Task: Look for space in Apas, Philippines from 5th June, 2023 to 16th June, 2023 for 2 adults in price range Rs.7000 to Rs.15000. Place can be entire place with 1  bedroom having 1 bed and 1 bathroom. Property type can be house, flat, guest house, hotel. Booking option can be shelf check-in. Required host language is English.
Action: Mouse moved to (563, 247)
Screenshot: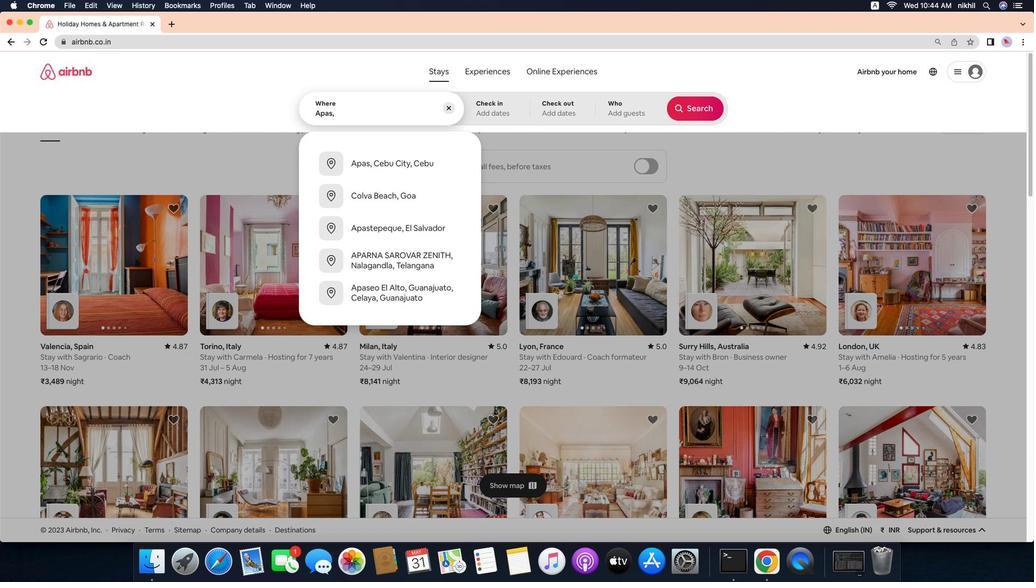 
Action: Mouse pressed left at (563, 247)
Screenshot: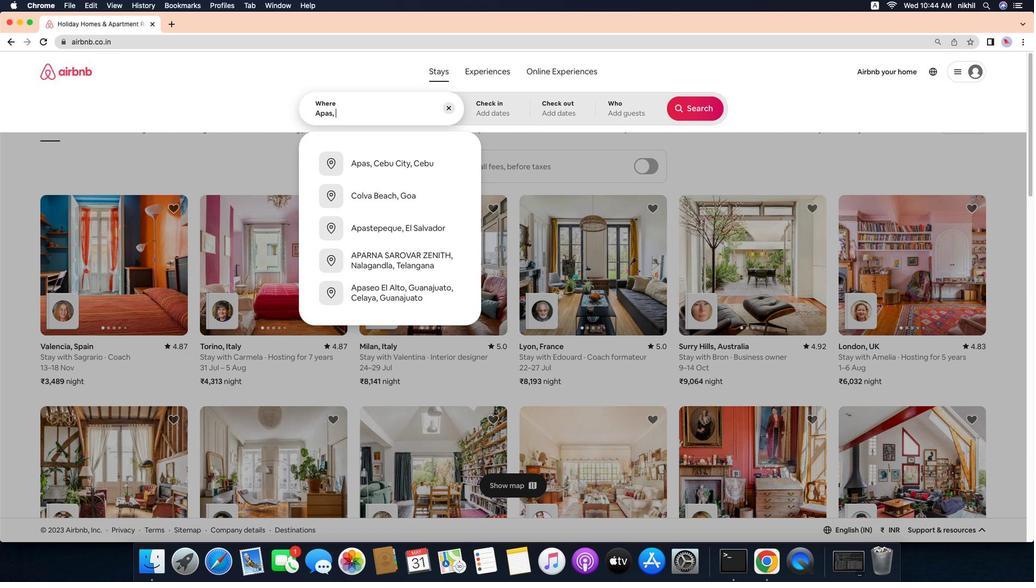 
Action: Mouse moved to (562, 245)
Screenshot: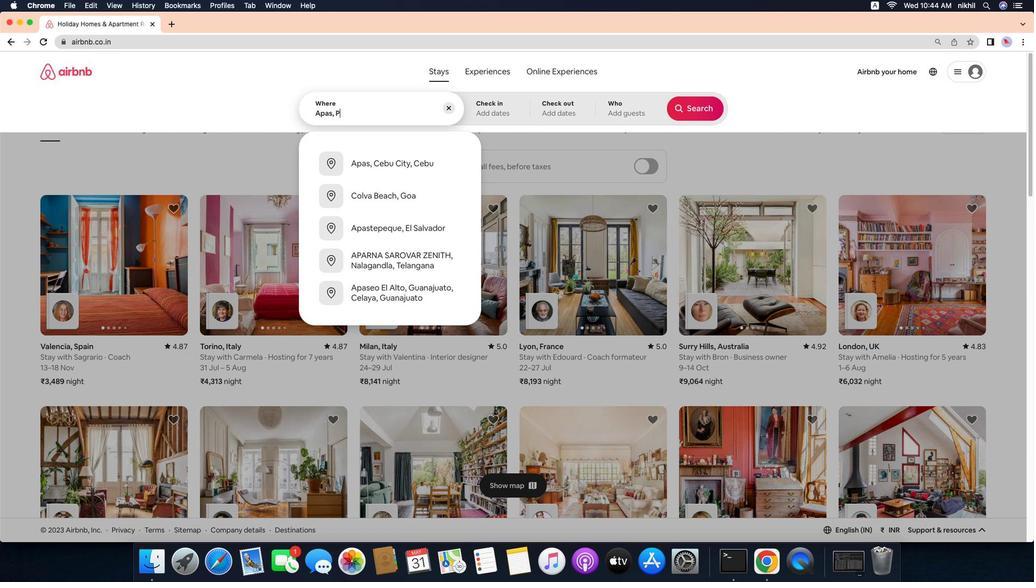 
Action: Mouse pressed left at (562, 245)
Screenshot: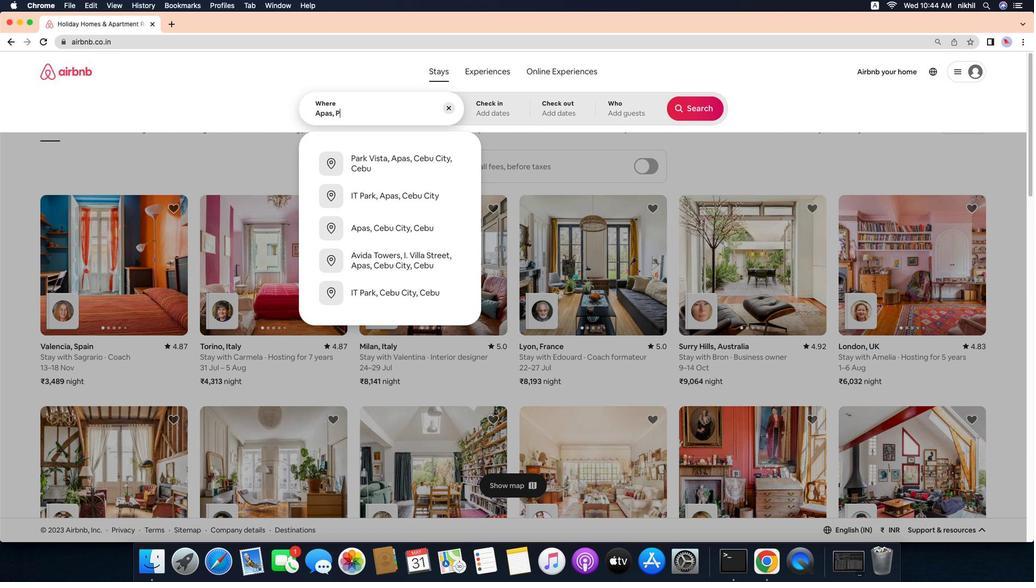 
Action: Mouse moved to (565, 275)
Screenshot: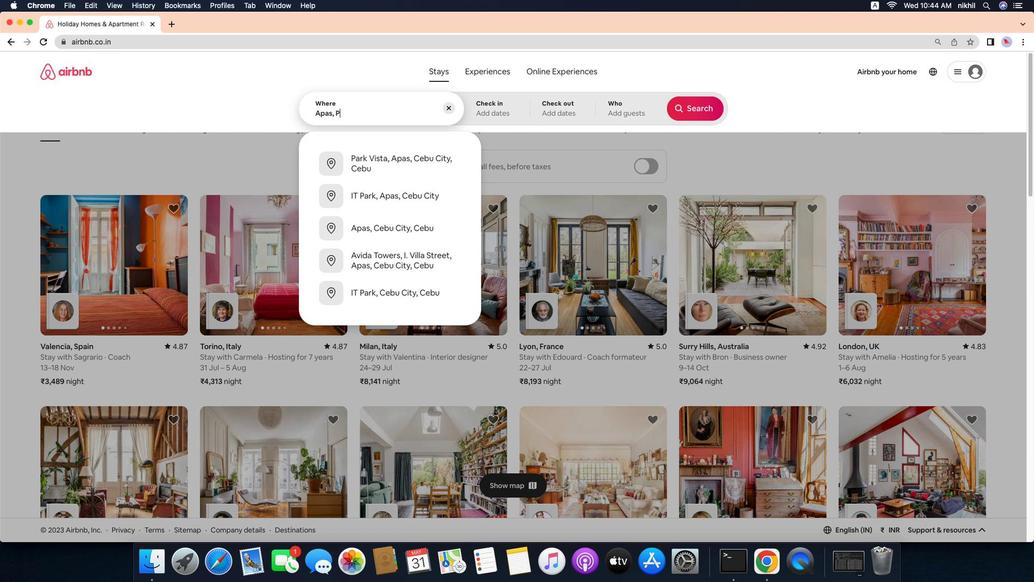 
Action: Mouse pressed left at (565, 275)
Screenshot: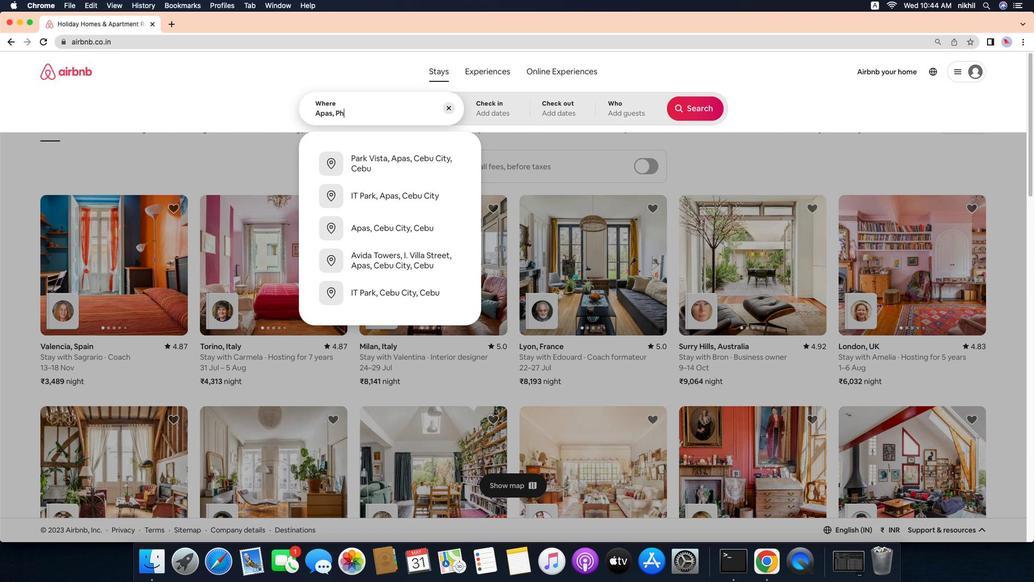 
Action: Key pressed Key.caps_lock'A'Key.caps_lock'p''a''s'','Key.spaceKey.caps_lock'P'Key.caps_lock'h''i''l''i''p''p''i''n''e''s'Key.enter
Screenshot: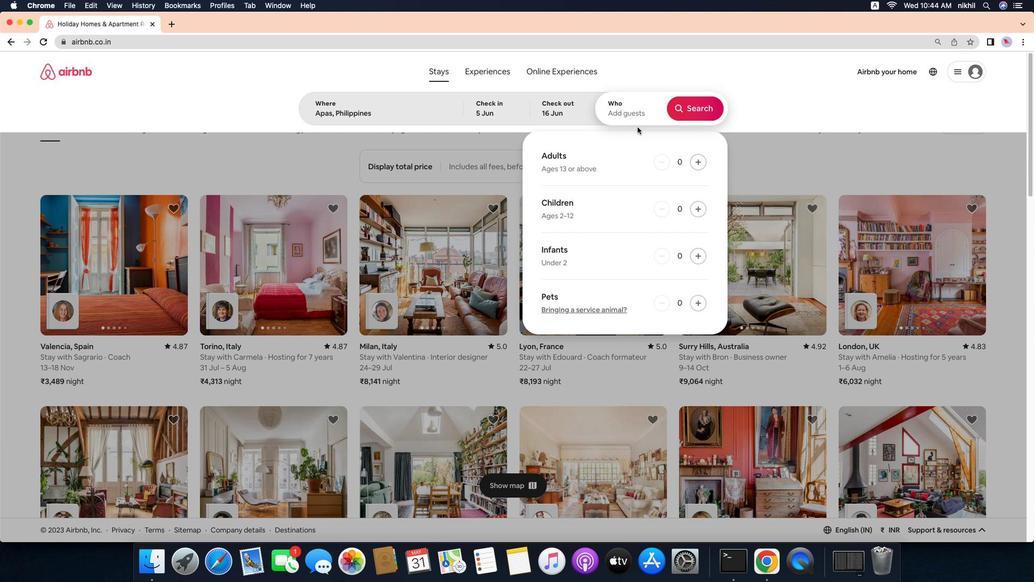 
Action: Mouse moved to (556, 385)
Screenshot: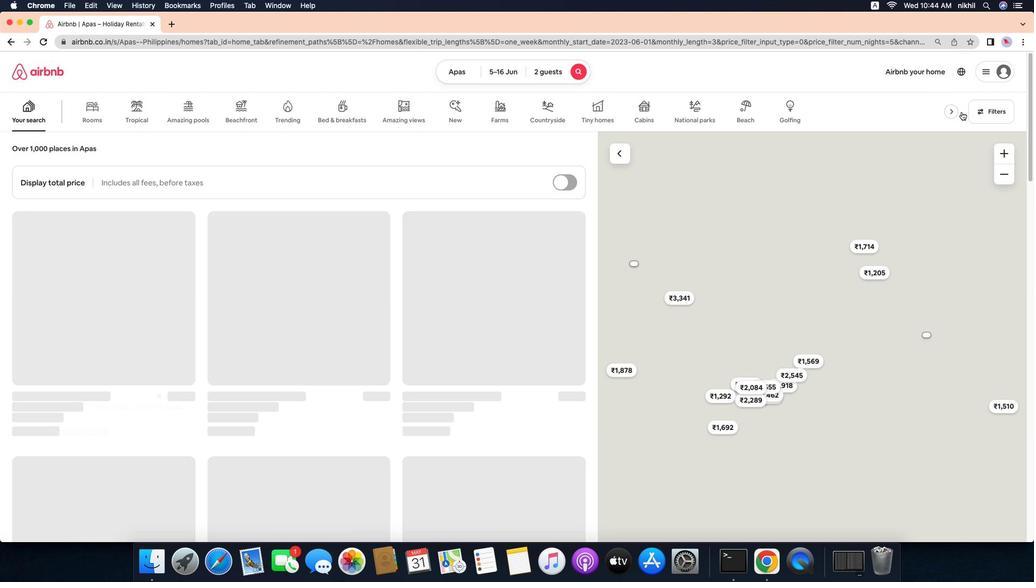
Action: Mouse pressed left at (556, 385)
Screenshot: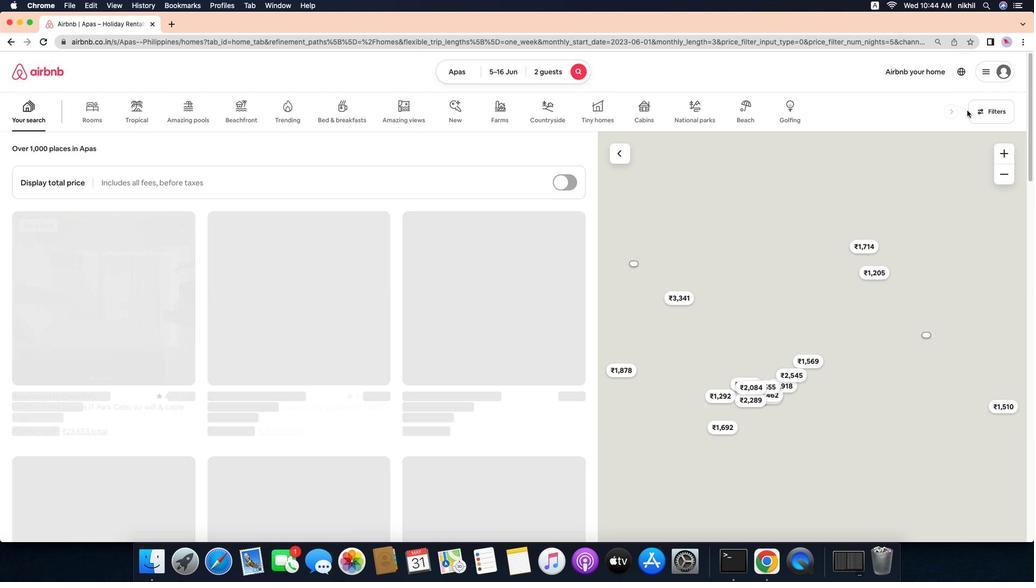 
Action: Mouse moved to (550, 405)
Screenshot: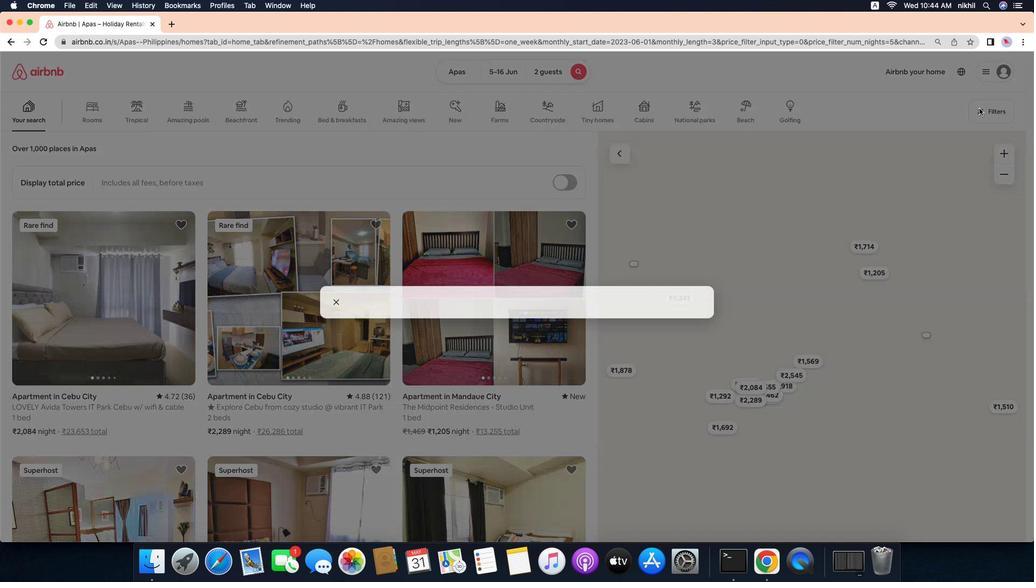 
Action: Mouse pressed left at (550, 405)
Screenshot: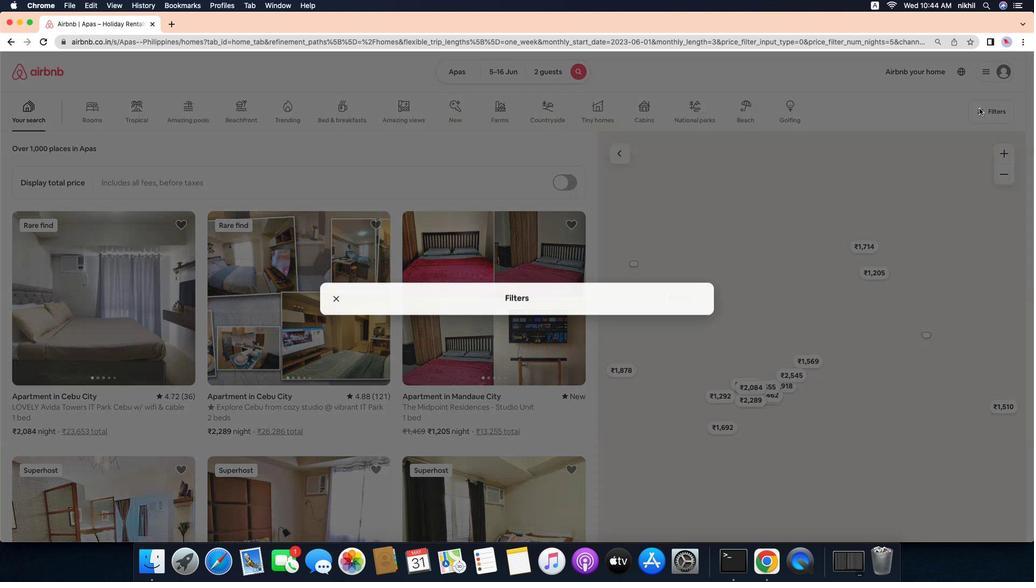 
Action: Mouse moved to (552, 272)
Screenshot: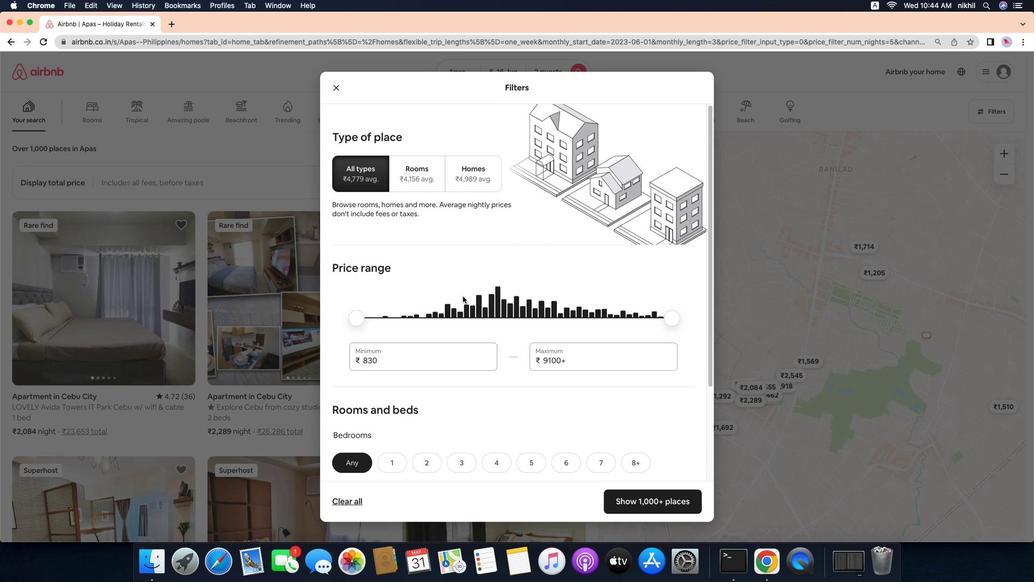 
Action: Mouse pressed left at (552, 272)
Screenshot: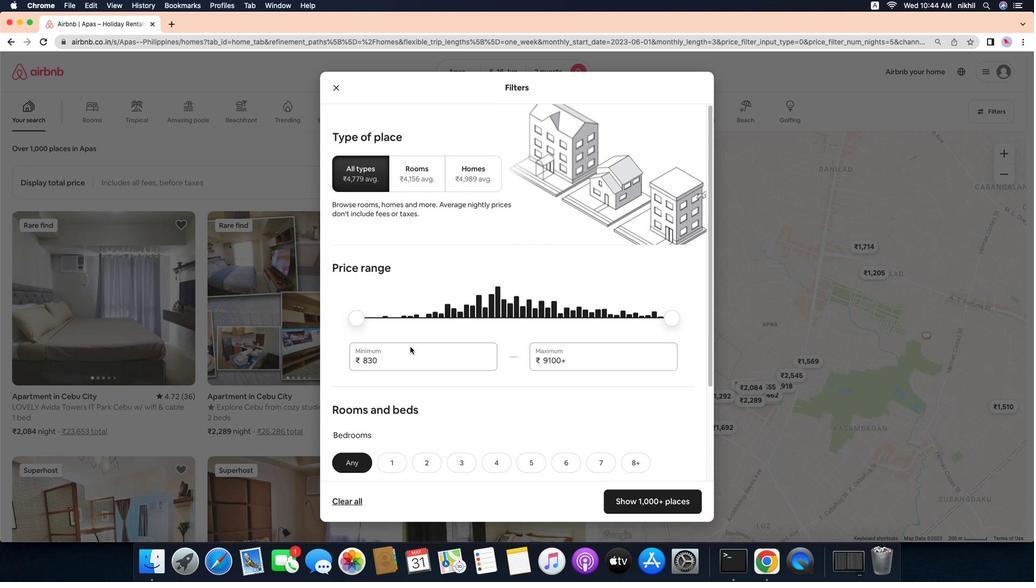 
Action: Mouse moved to (548, 314)
Screenshot: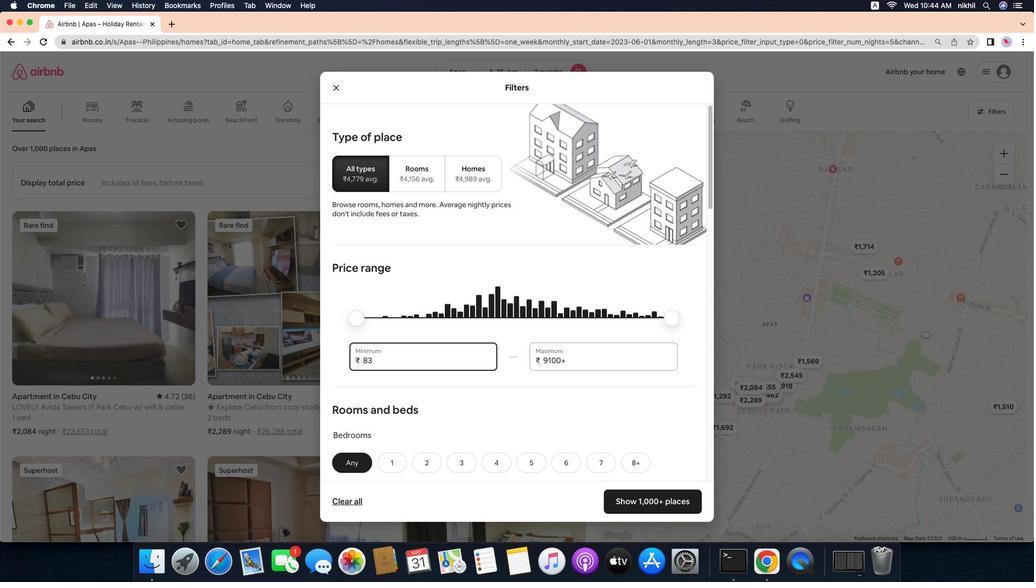 
Action: Mouse pressed left at (548, 314)
Screenshot: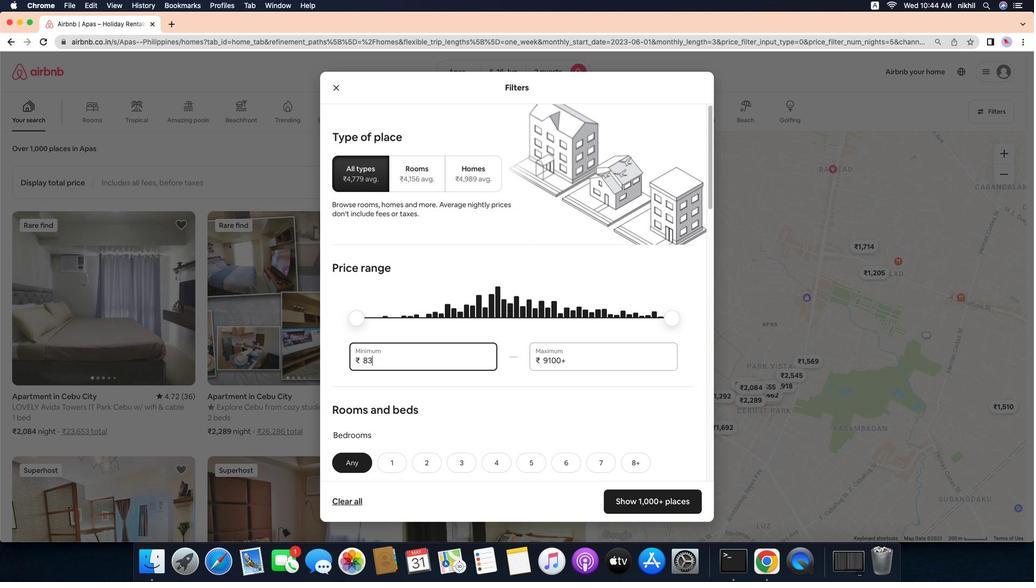 
Action: Mouse pressed left at (548, 314)
Screenshot: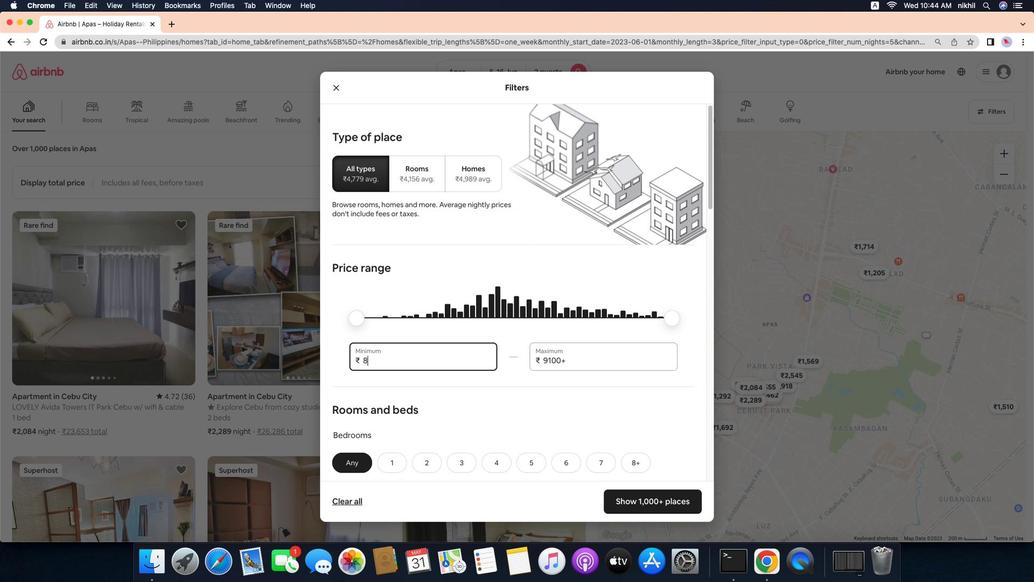 
Action: Mouse moved to (548, 271)
Screenshot: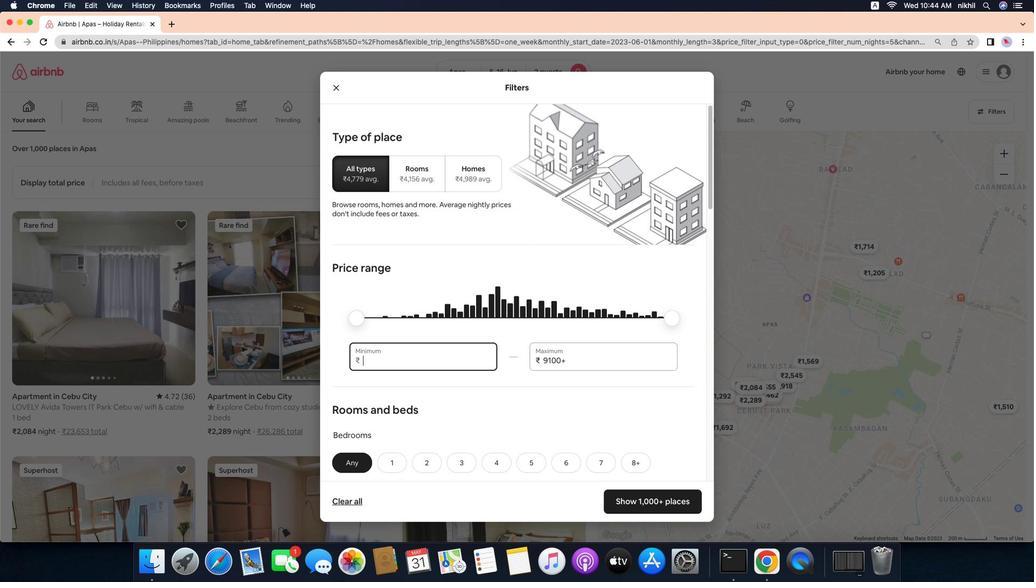 
Action: Mouse pressed left at (548, 271)
Screenshot: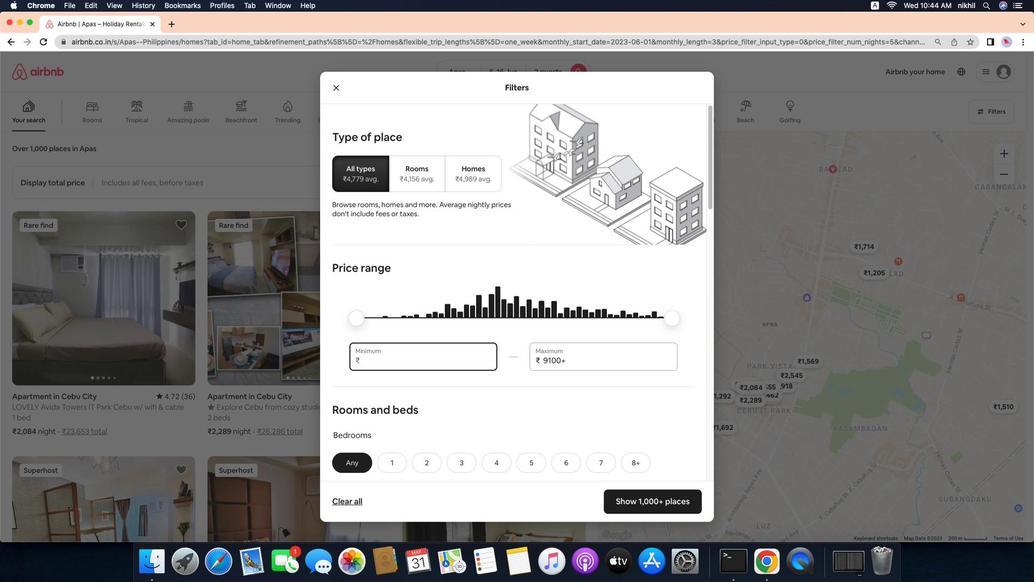 
Action: Mouse moved to (531, 271)
Screenshot: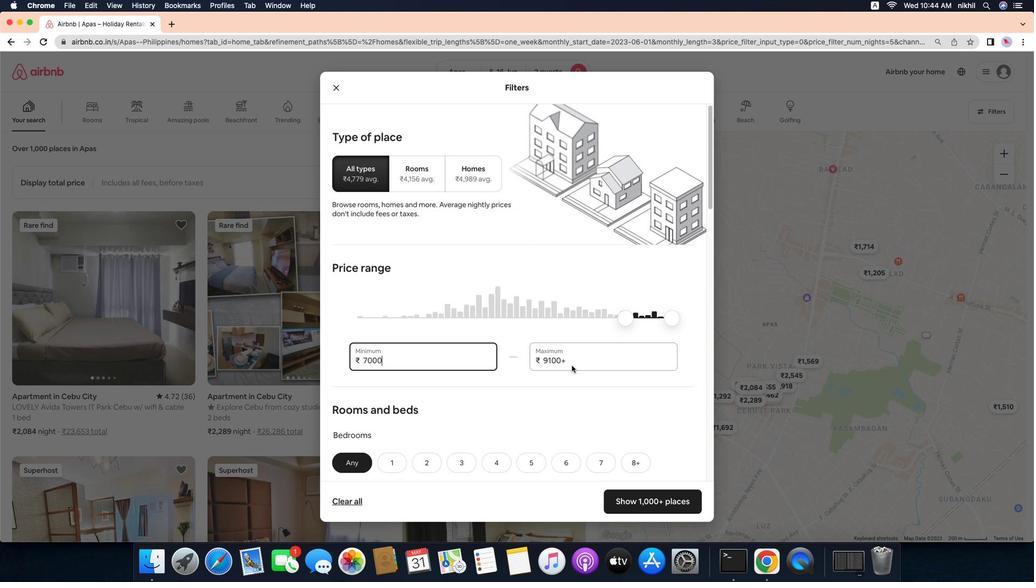 
Action: Mouse pressed left at (531, 271)
Screenshot: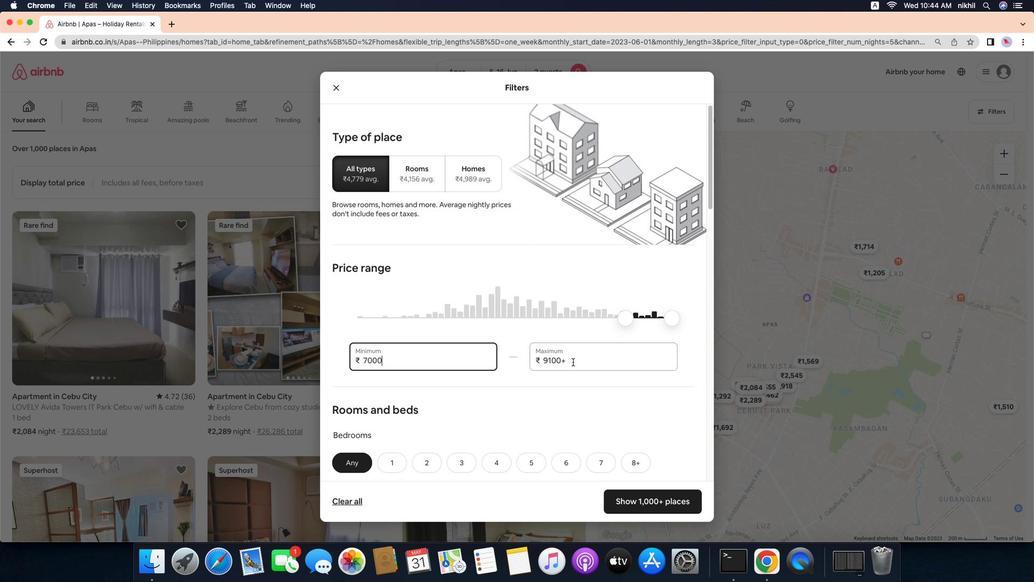 
Action: Mouse moved to (565, 468)
Screenshot: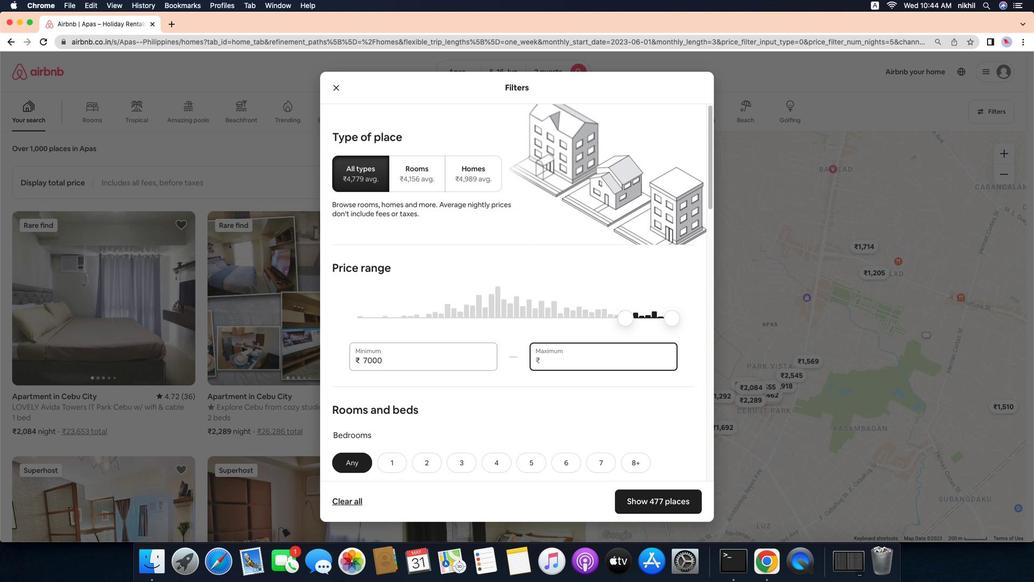
Action: Mouse pressed left at (565, 468)
Screenshot: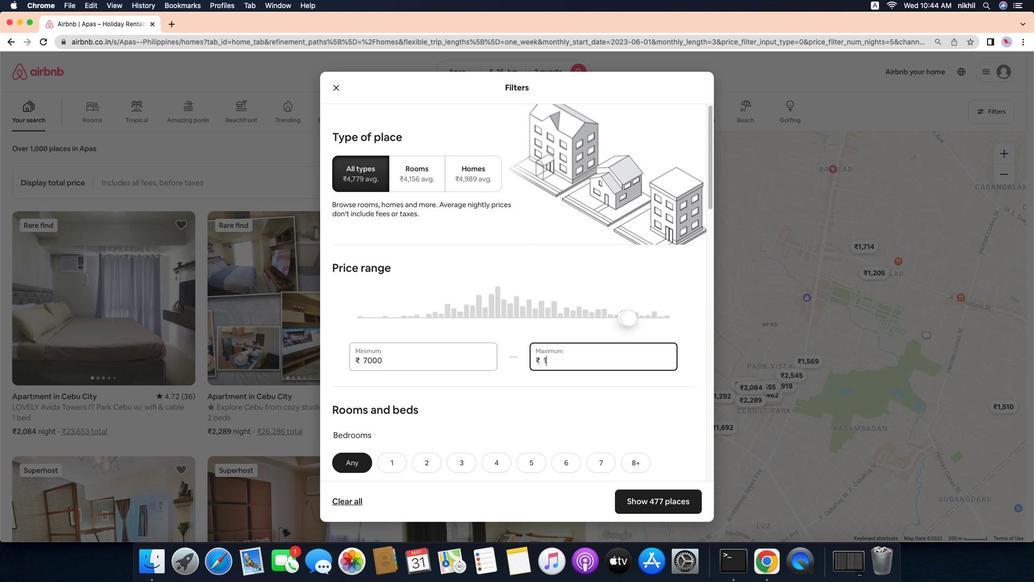 
Action: Mouse moved to (565, 466)
Screenshot: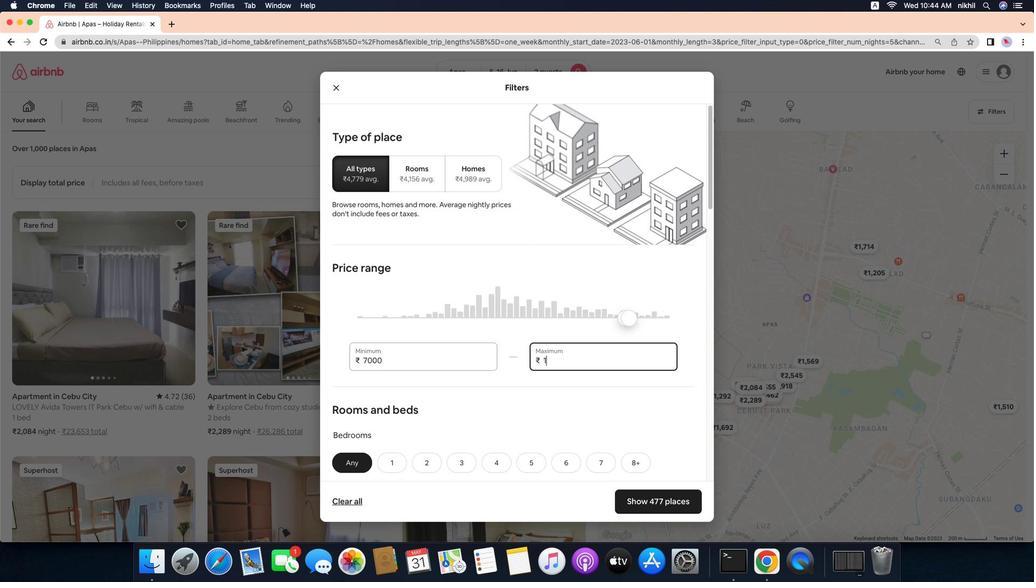 
Action: Key pressed Key.backspaceKey.backspaceKey.backspaceKey.backspace'7''0''0''0'
Screenshot: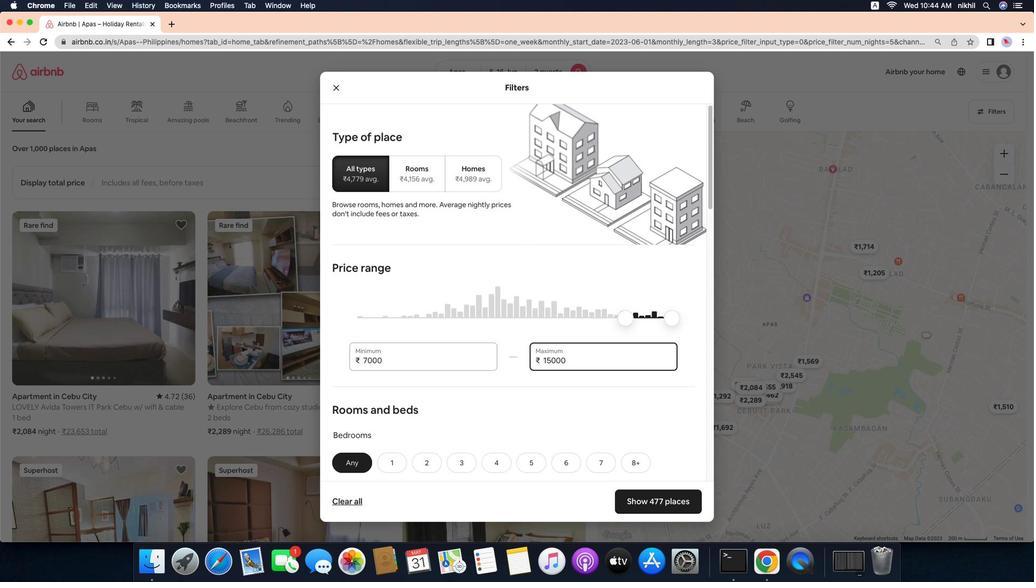 
Action: Mouse moved to (555, 465)
Screenshot: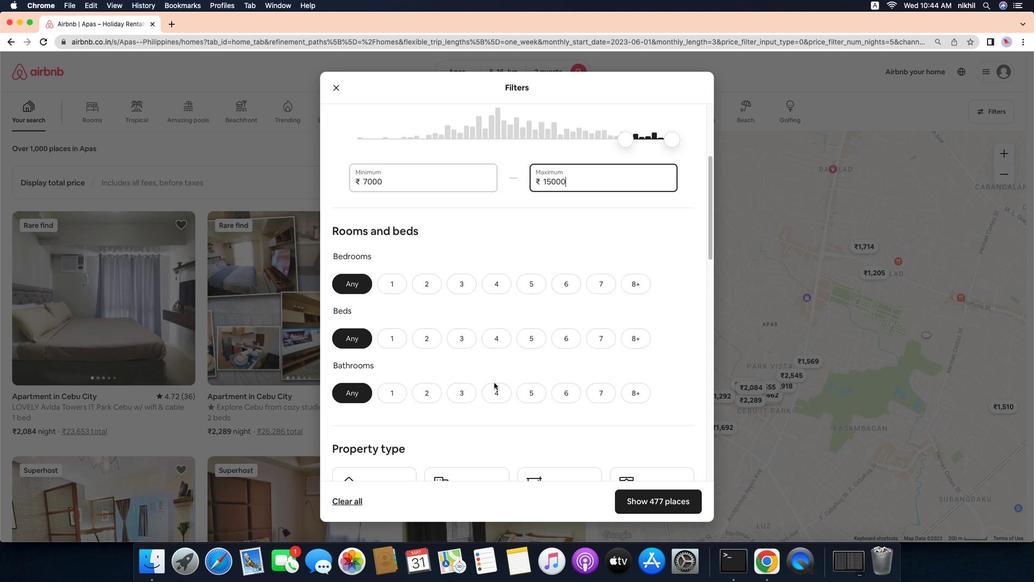 
Action: Mouse pressed left at (555, 465)
Screenshot: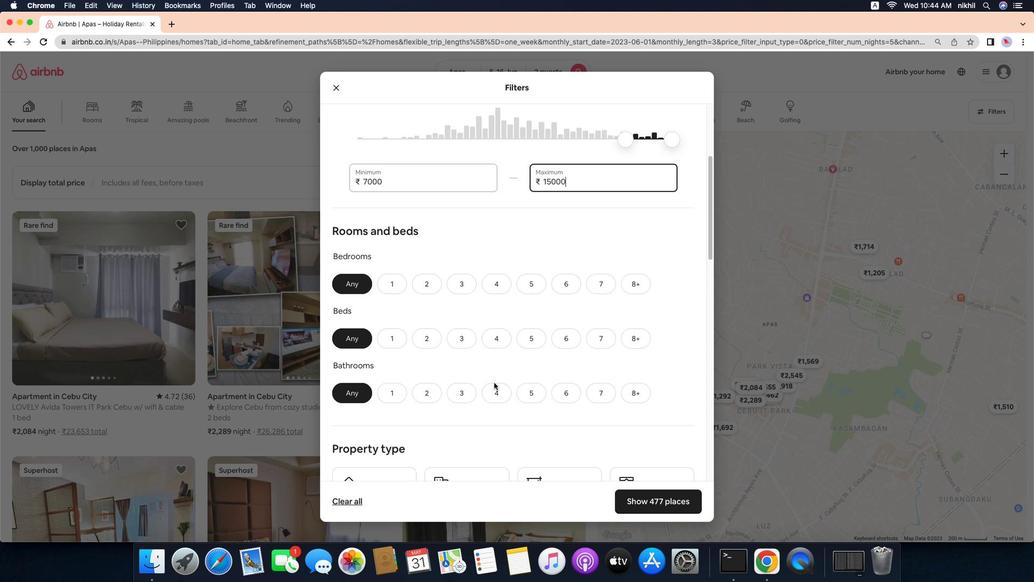 
Action: Key pressed Key.backspaceKey.backspaceKey.backspaceKey.backspaceKey.backspaceKey.backspace'1''6'Key.backspace'5''0''0''0'
Screenshot: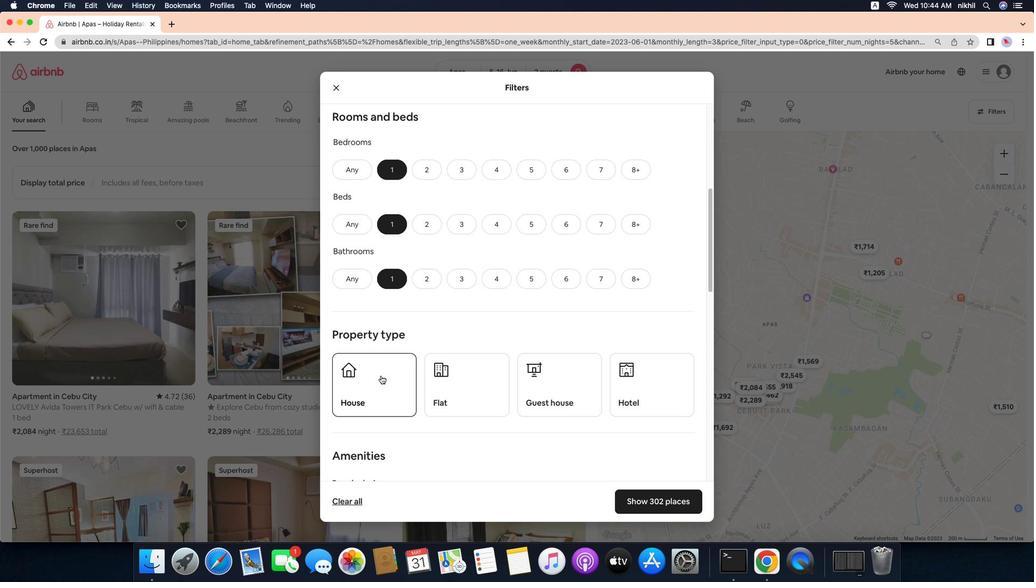 
Action: Mouse moved to (559, 481)
Screenshot: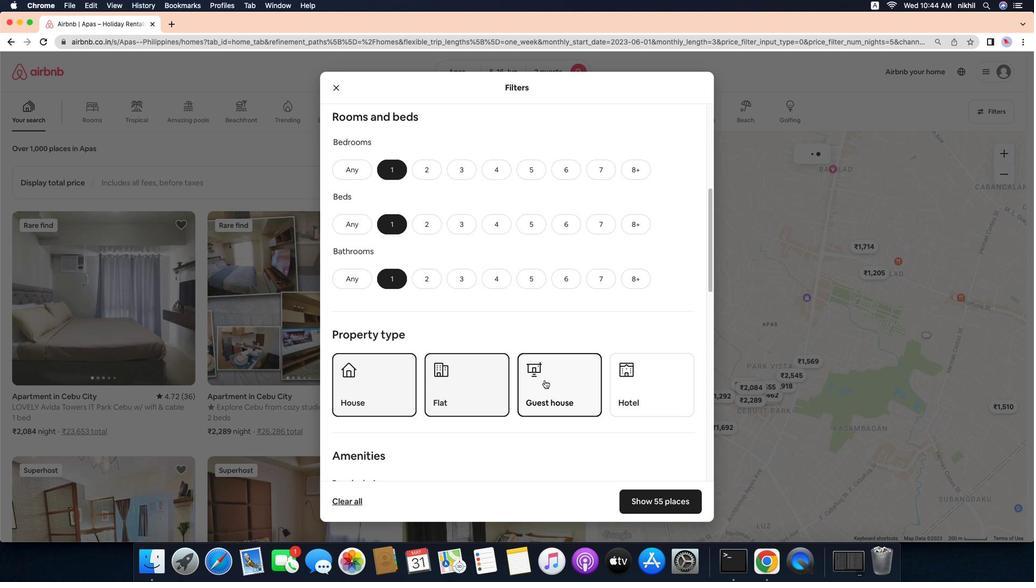 
Action: Mouse scrolled (559, 481) with delta (589, 188)
Screenshot: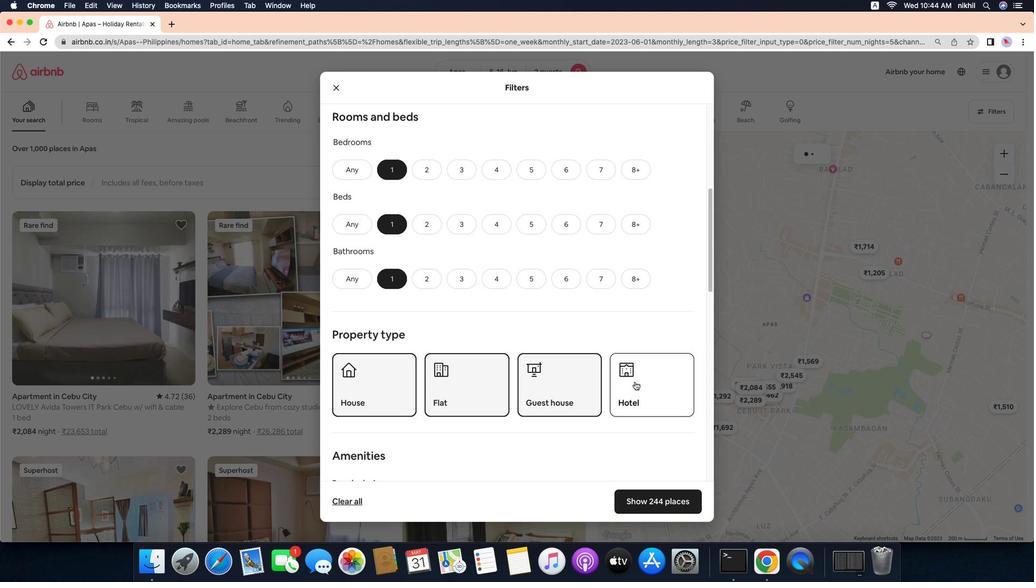 
Action: Mouse scrolled (559, 481) with delta (589, 188)
Screenshot: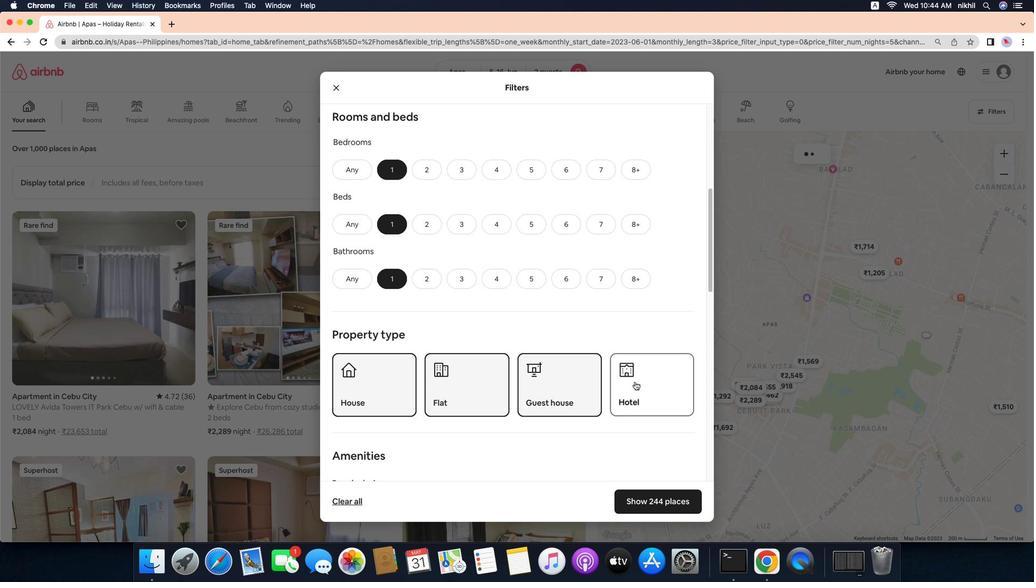 
Action: Mouse scrolled (559, 481) with delta (589, 188)
Screenshot: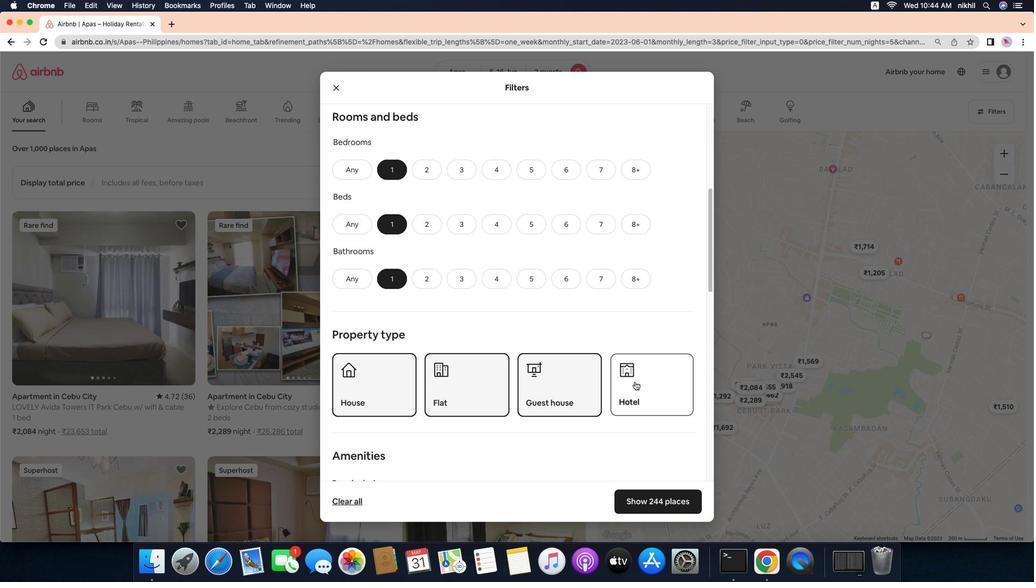
Action: Mouse scrolled (559, 481) with delta (589, 187)
Screenshot: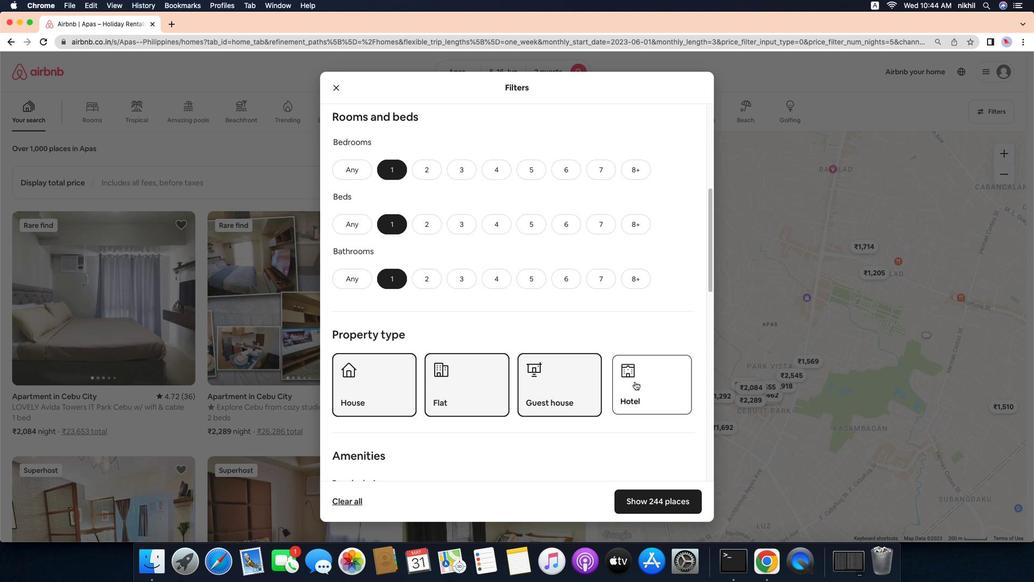 
Action: Mouse scrolled (559, 481) with delta (589, 188)
Screenshot: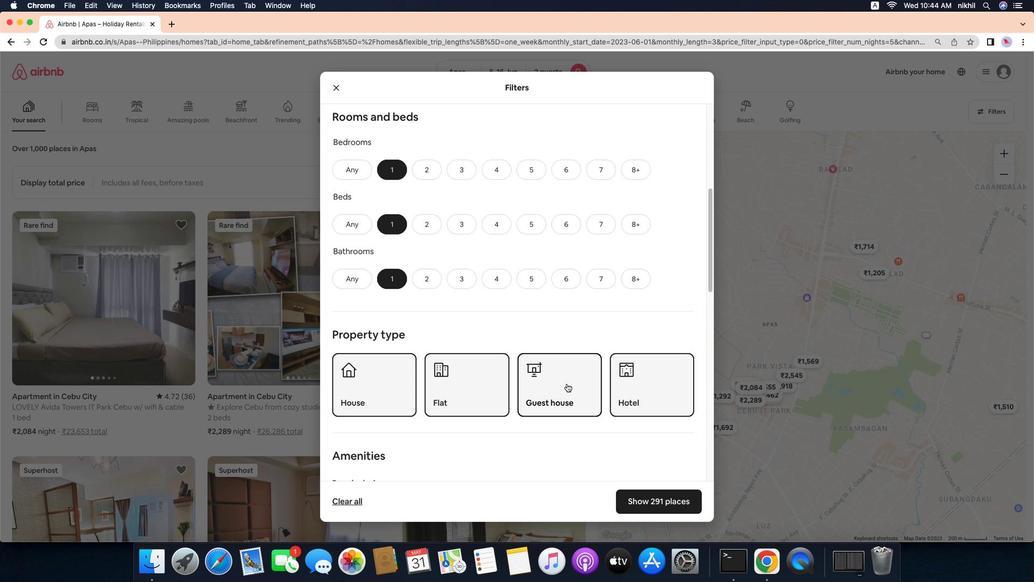 
Action: Mouse scrolled (559, 481) with delta (589, 188)
Screenshot: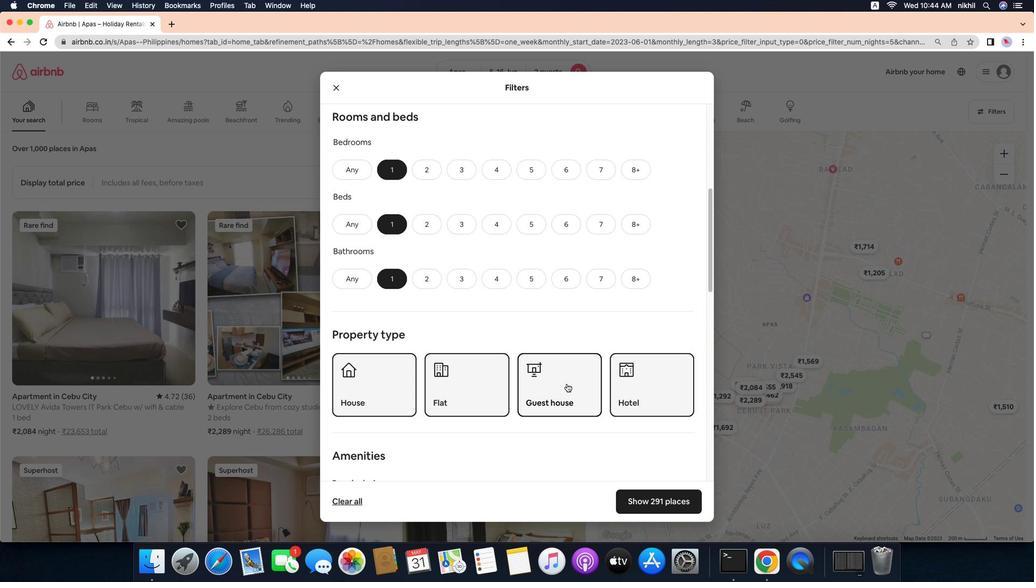 
Action: Mouse scrolled (559, 481) with delta (589, 188)
Screenshot: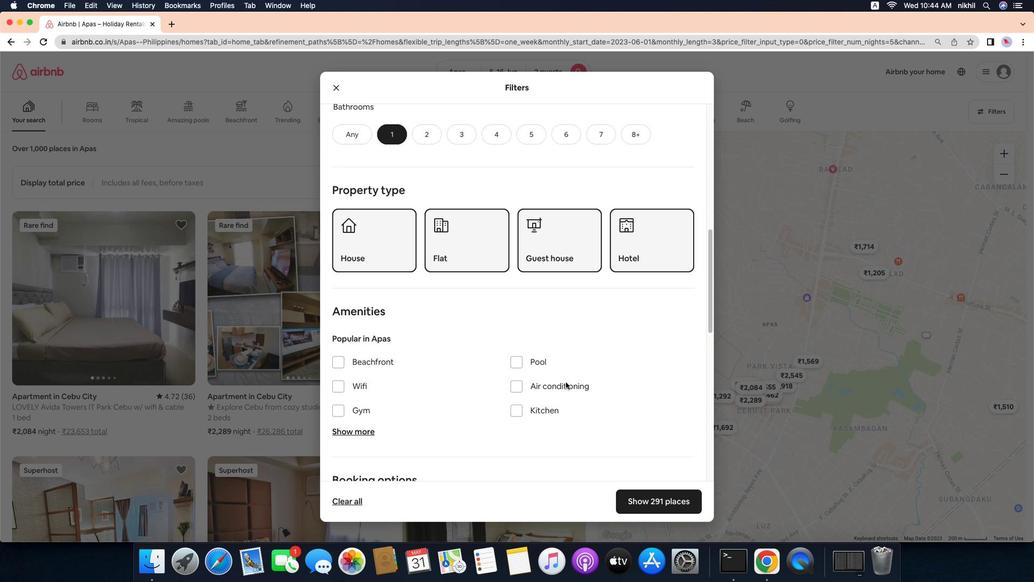 
Action: Mouse scrolled (559, 481) with delta (589, 188)
Screenshot: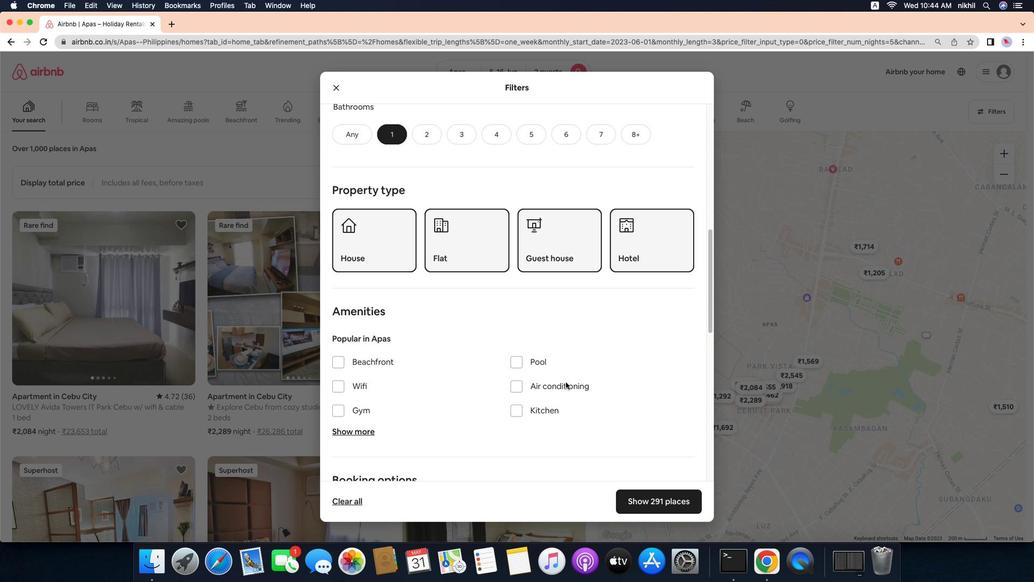 
Action: Mouse moved to (565, 383)
Screenshot: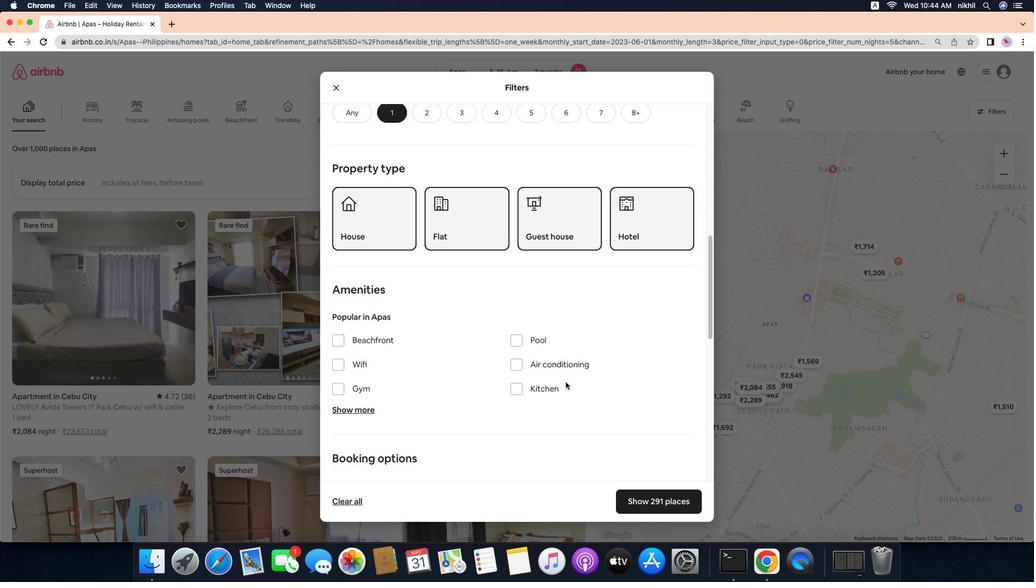
Action: Mouse pressed left at (565, 383)
Screenshot: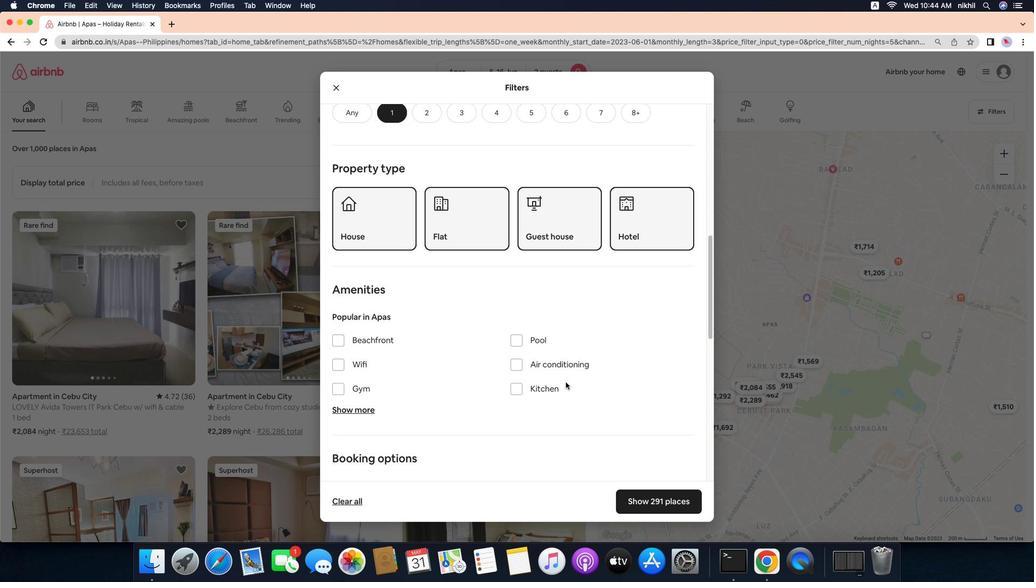 
Action: Mouse moved to (565, 428)
Screenshot: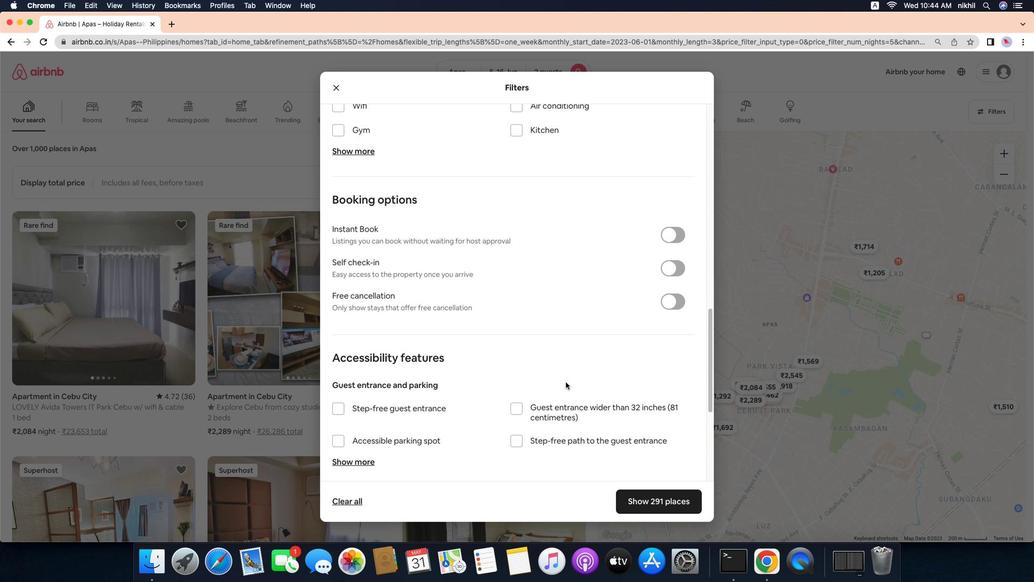 
Action: Mouse pressed left at (565, 428)
Screenshot: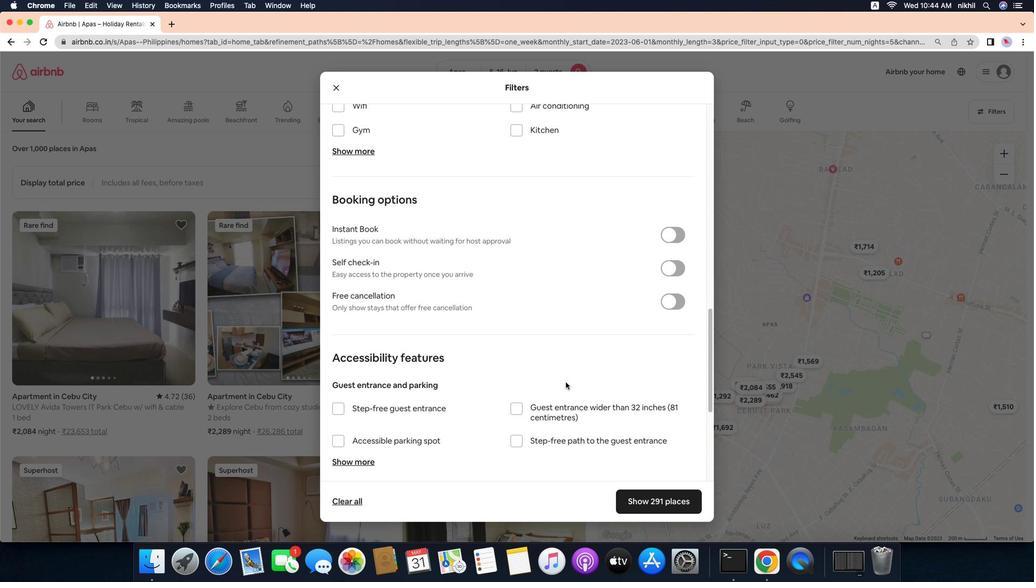 
Action: Mouse moved to (565, 464)
Screenshot: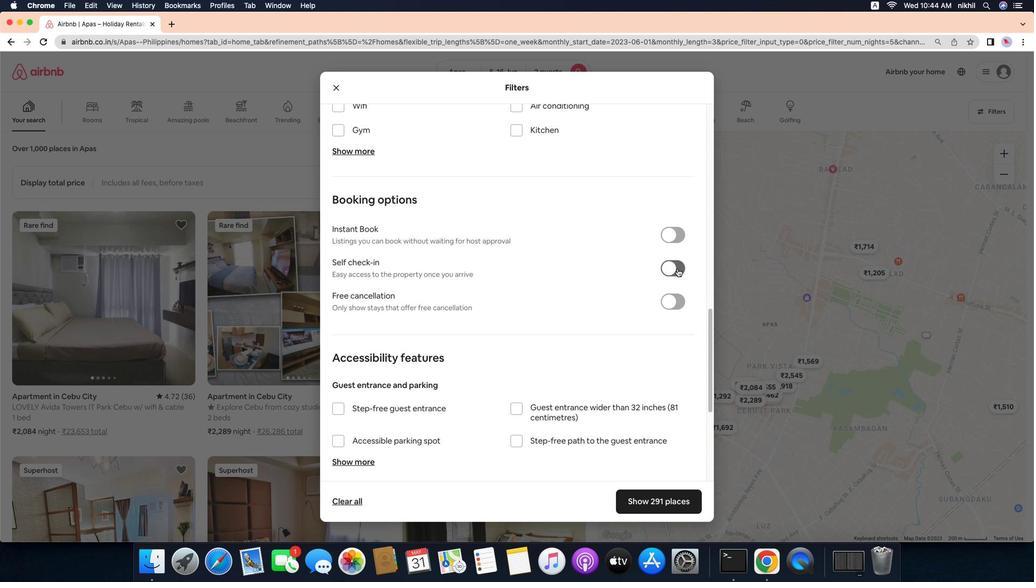 
Action: Mouse pressed left at (565, 464)
Screenshot: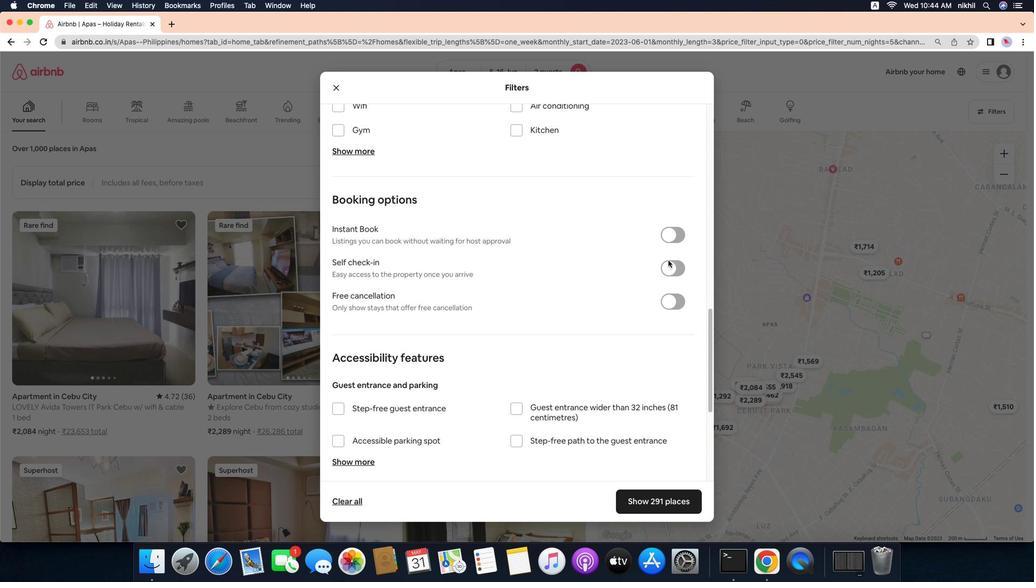 
Action: Mouse moved to (563, 452)
Screenshot: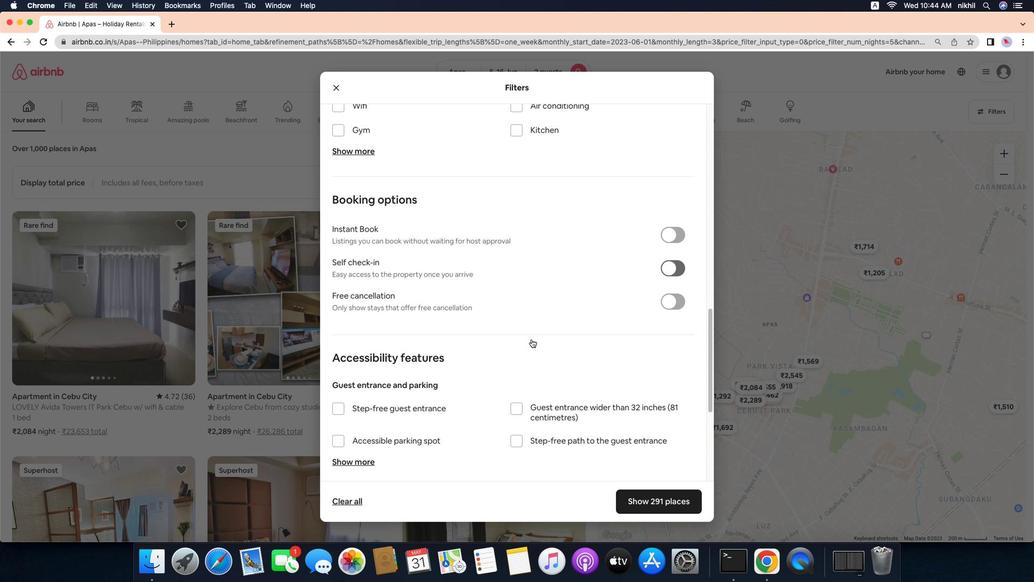 
Action: Mouse scrolled (563, 452) with delta (589, 188)
Screenshot: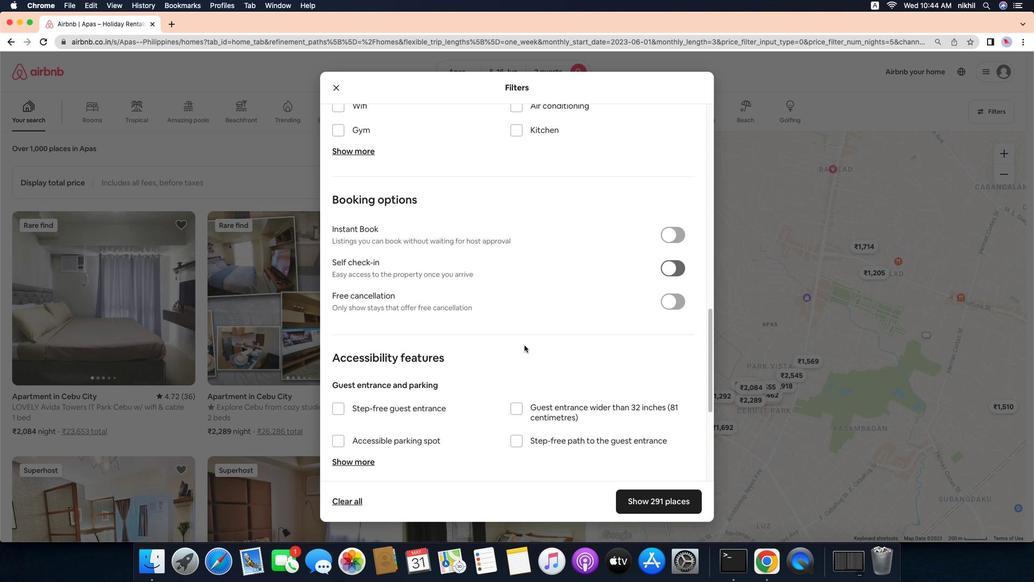 
Action: Mouse scrolled (563, 452) with delta (589, 188)
Screenshot: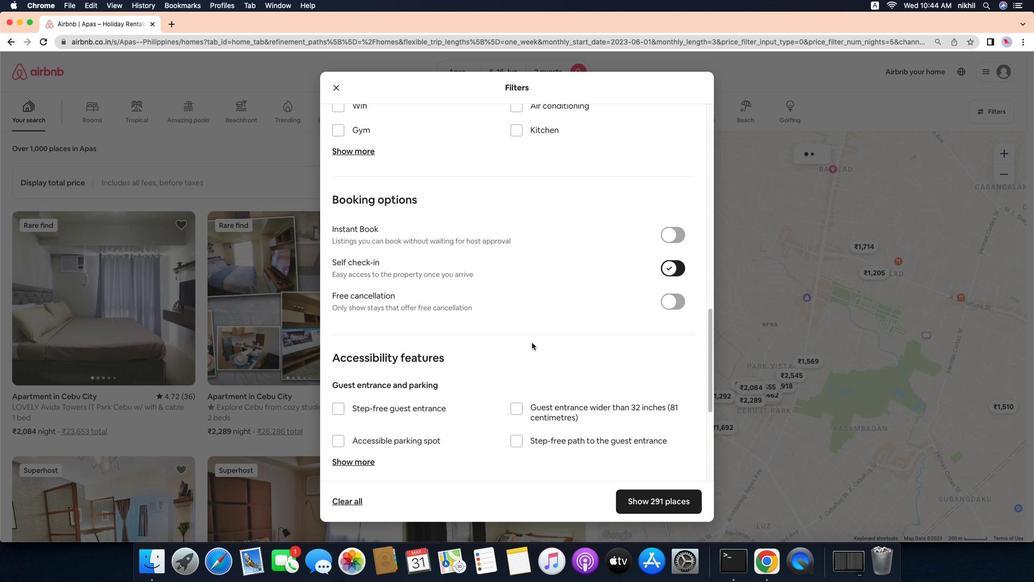 
Action: Mouse scrolled (563, 452) with delta (589, 188)
Screenshot: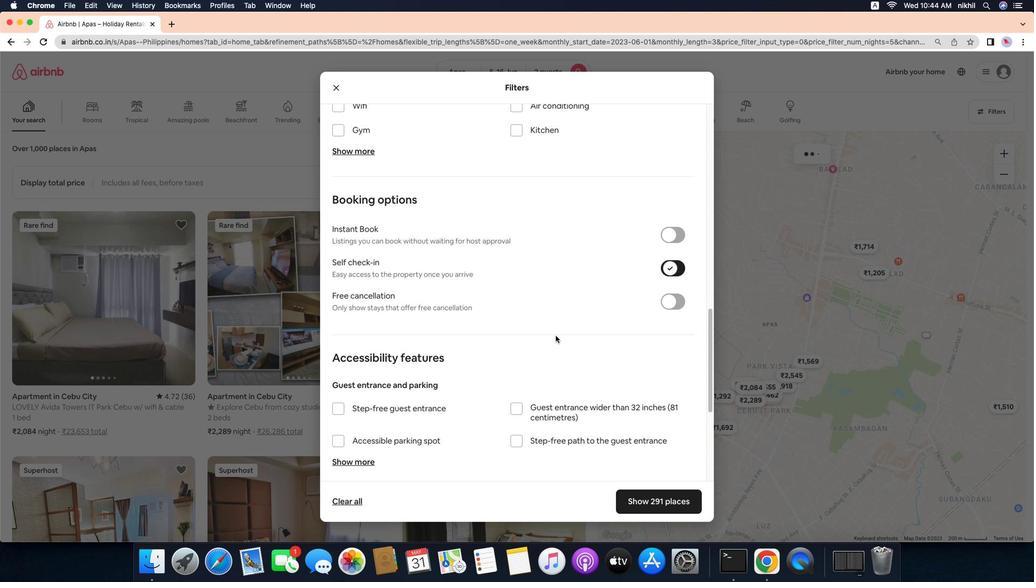 
Action: Mouse moved to (566, 475)
Screenshot: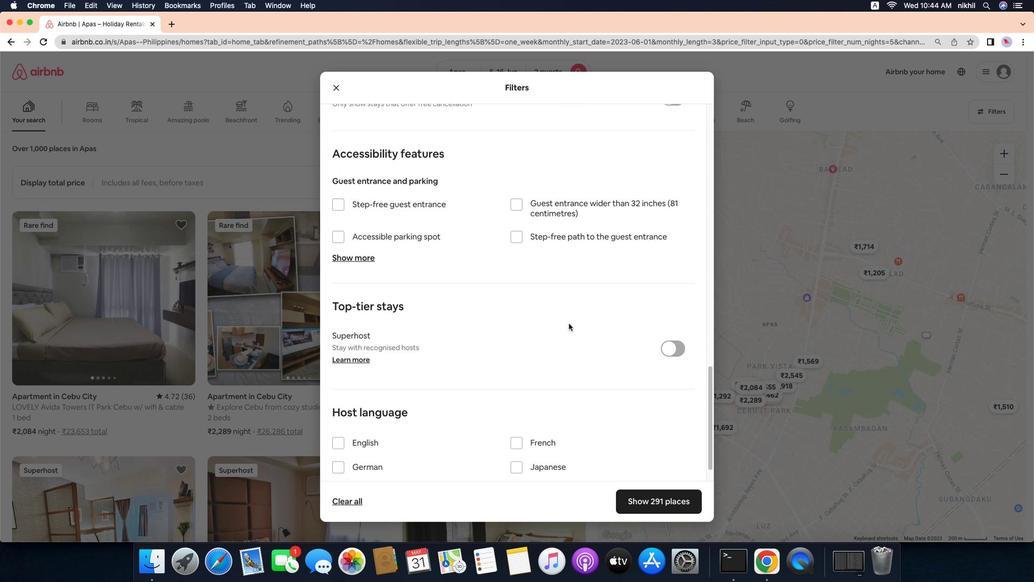 
Action: Mouse pressed left at (566, 475)
Screenshot: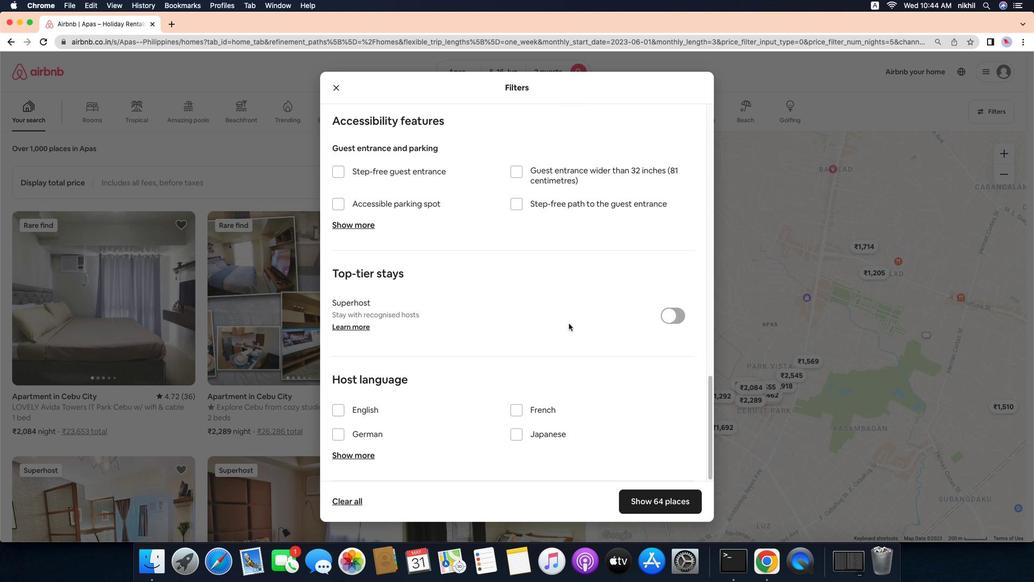 
Action: Mouse moved to (562, 479)
Screenshot: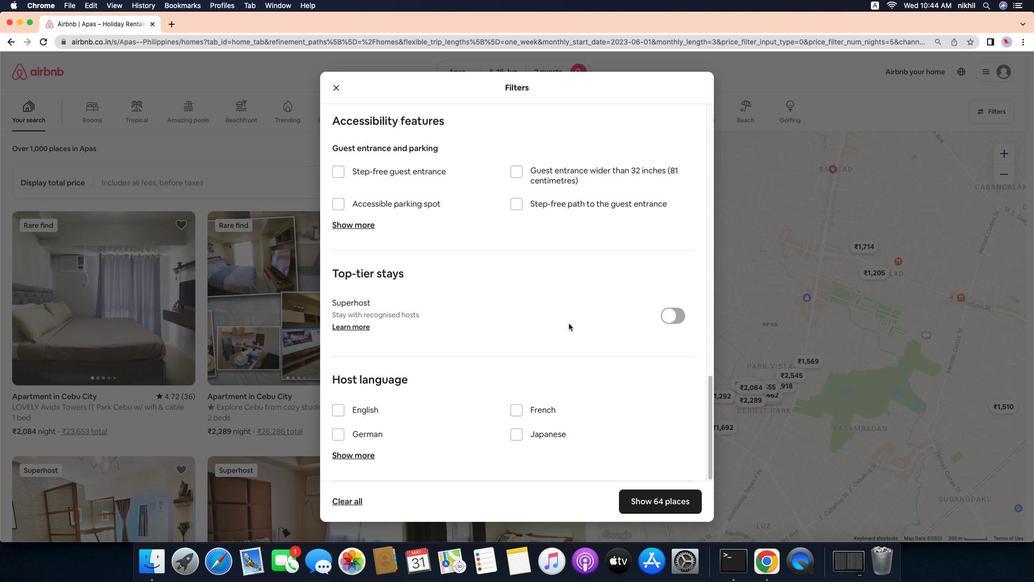 
Action: Mouse pressed left at (562, 479)
Screenshot: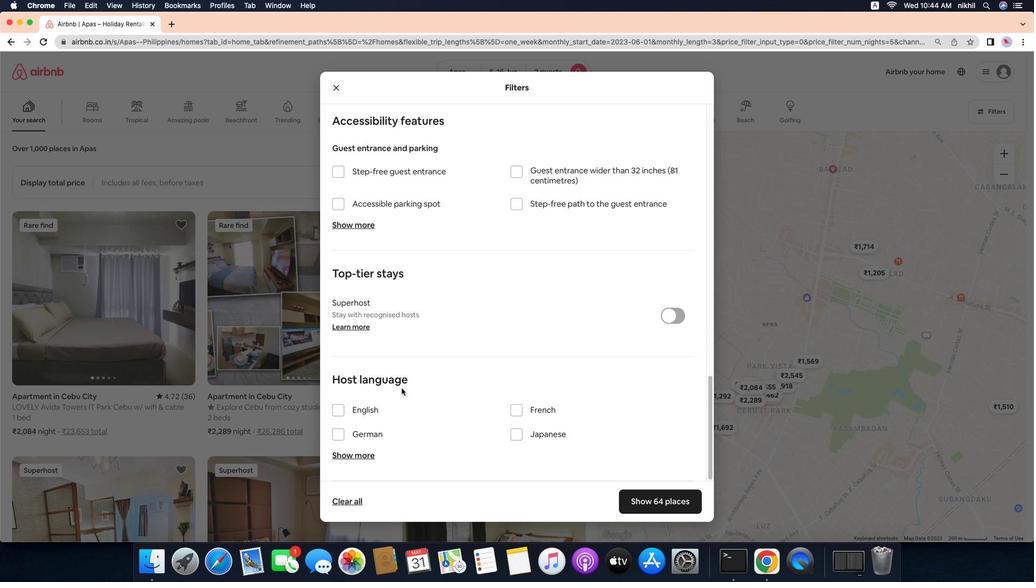 
Action: Mouse moved to (557, 479)
Screenshot: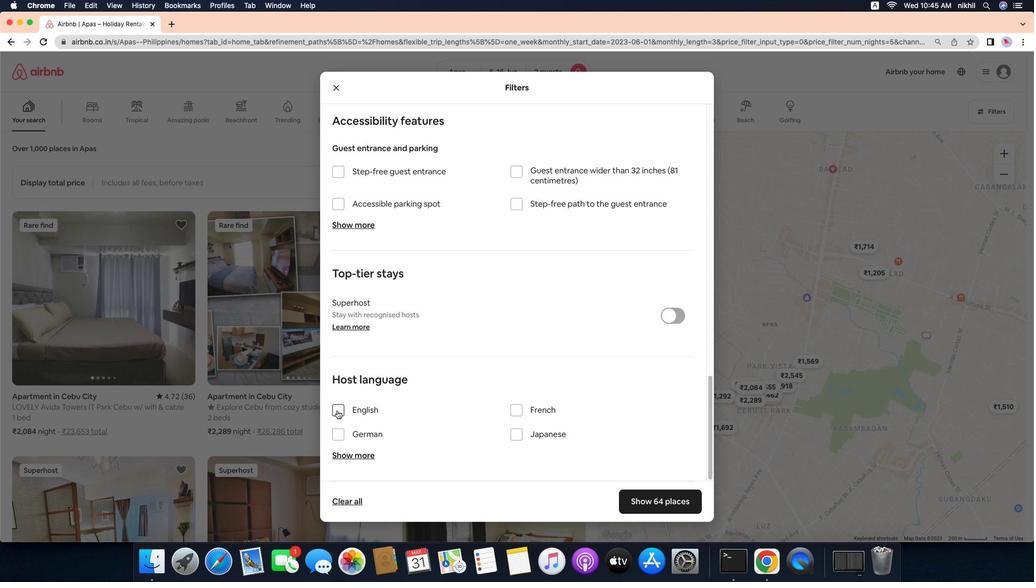 
Action: Mouse pressed left at (557, 479)
Screenshot: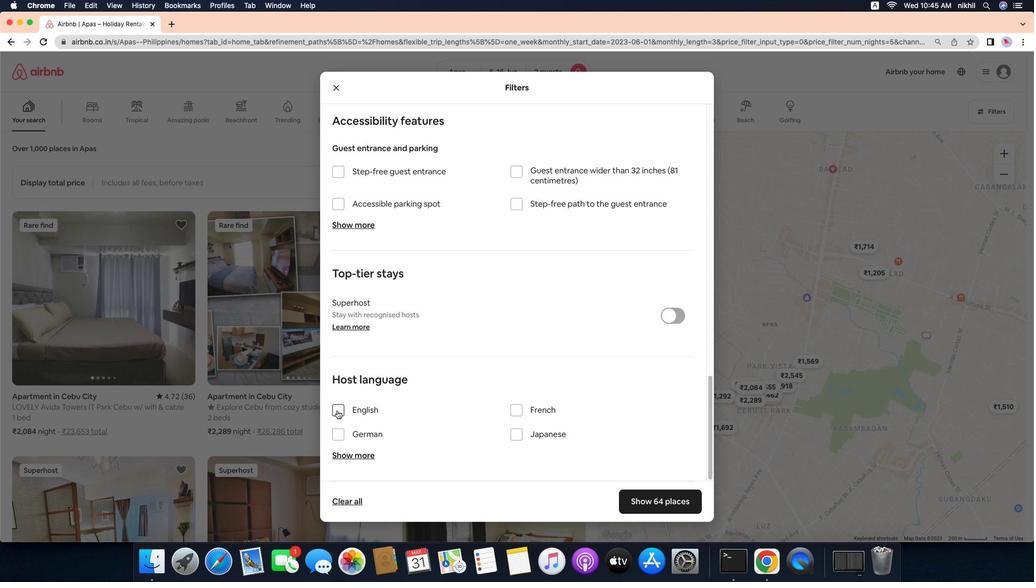 
Action: Mouse moved to (551, 480)
Screenshot: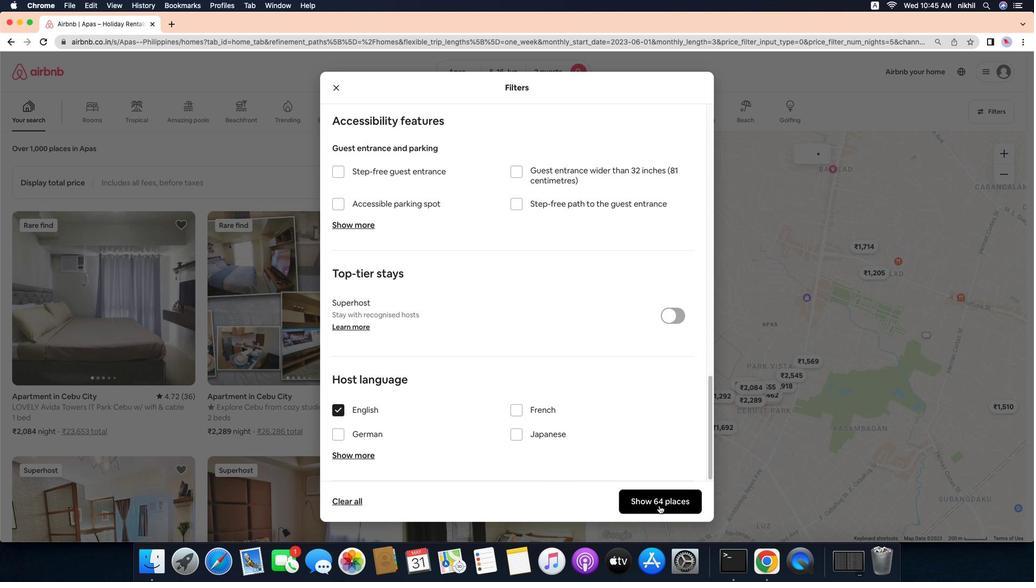 
Action: Mouse pressed left at (551, 480)
Screenshot: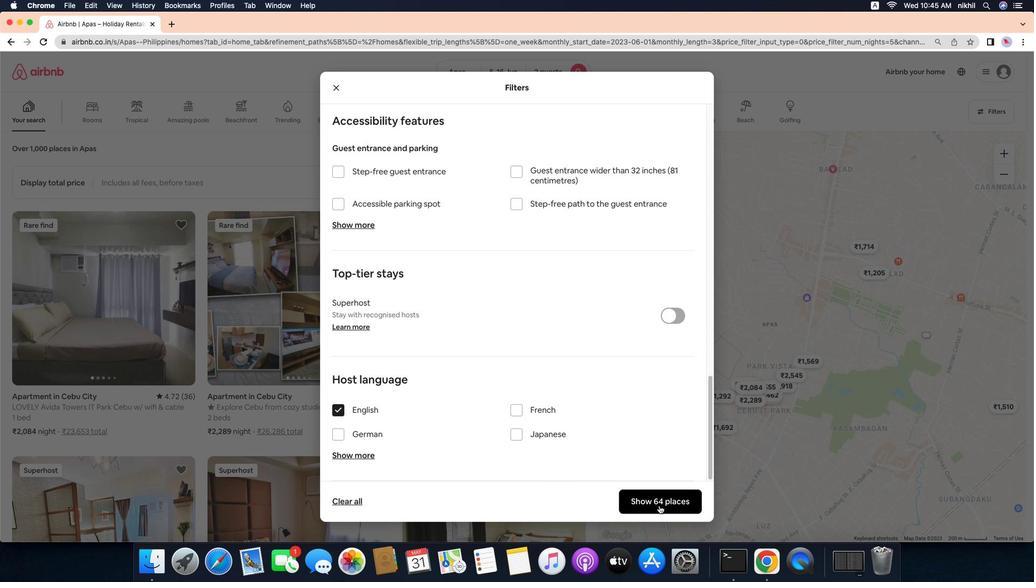 
Action: Mouse moved to (555, 481)
Screenshot: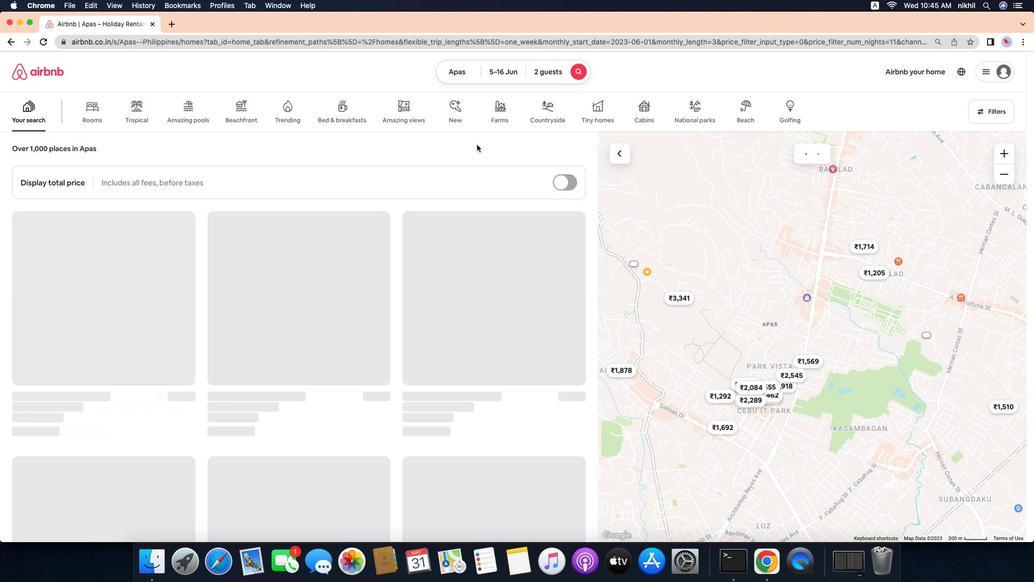 
Action: Mouse scrolled (555, 481) with delta (589, 188)
Screenshot: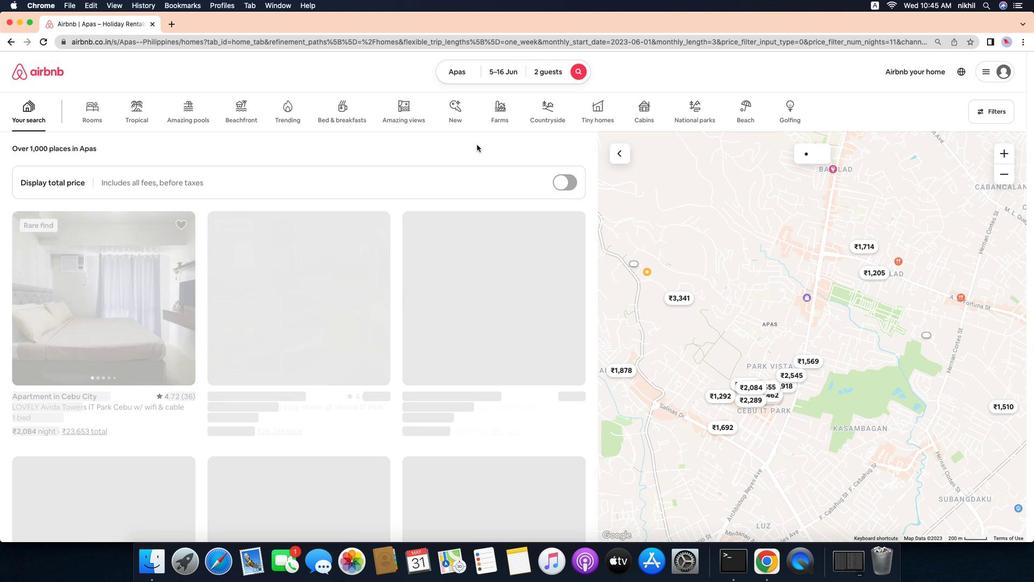 
Action: Mouse scrolled (555, 481) with delta (589, 188)
Screenshot: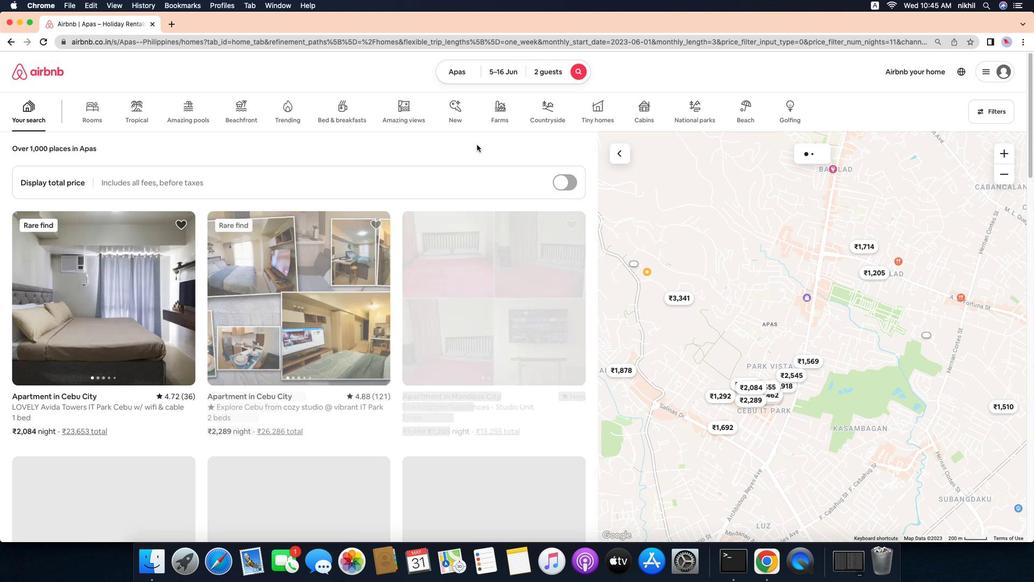 
Action: Mouse scrolled (555, 481) with delta (589, 188)
Screenshot: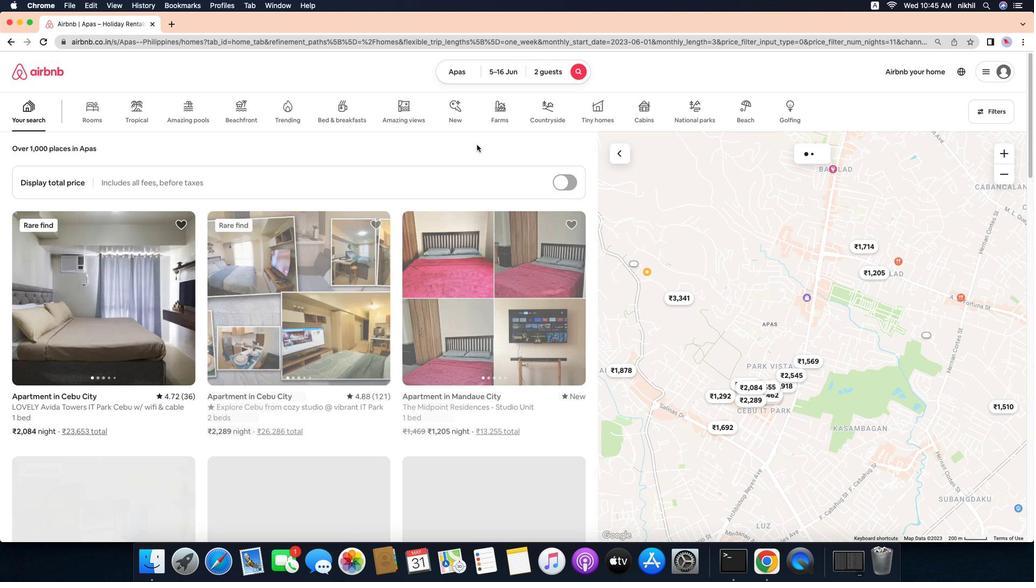 
Action: Mouse scrolled (555, 481) with delta (589, 188)
Screenshot: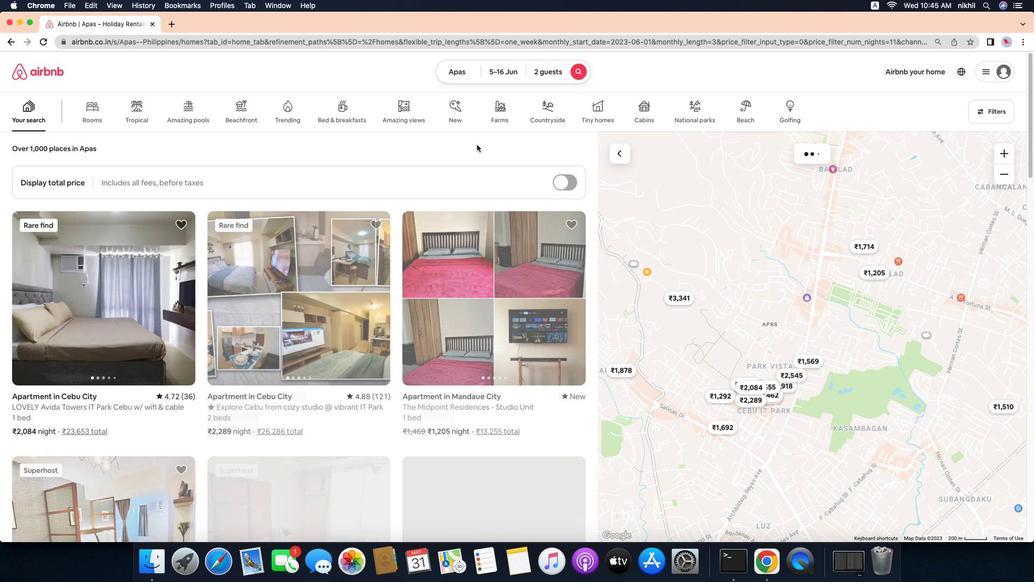 
Action: Mouse moved to (556, 480)
Screenshot: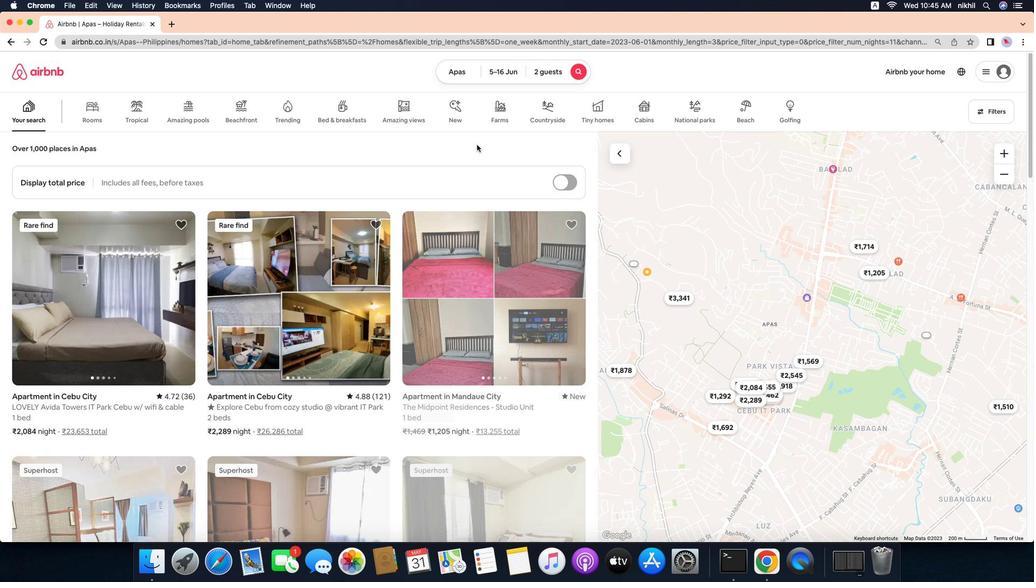 
Action: Mouse scrolled (556, 480) with delta (589, 188)
Screenshot: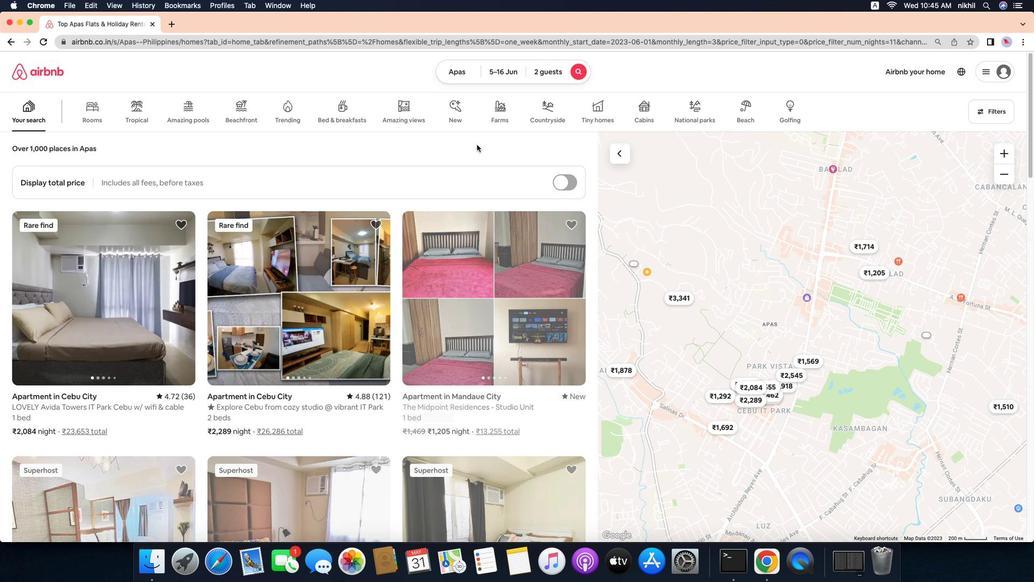 
Action: Mouse scrolled (556, 480) with delta (589, 188)
Screenshot: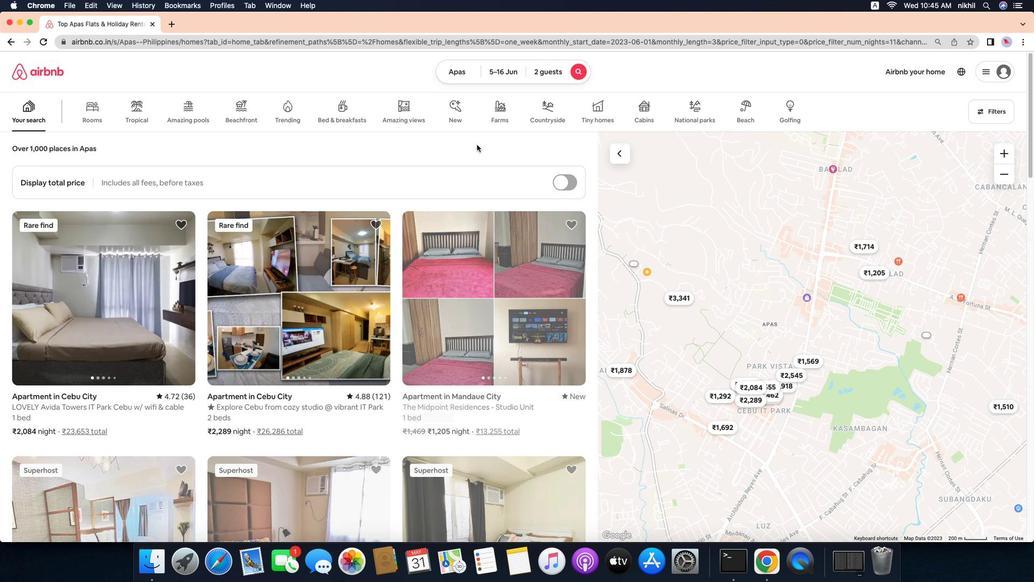 
Action: Mouse scrolled (556, 480) with delta (589, 188)
Screenshot: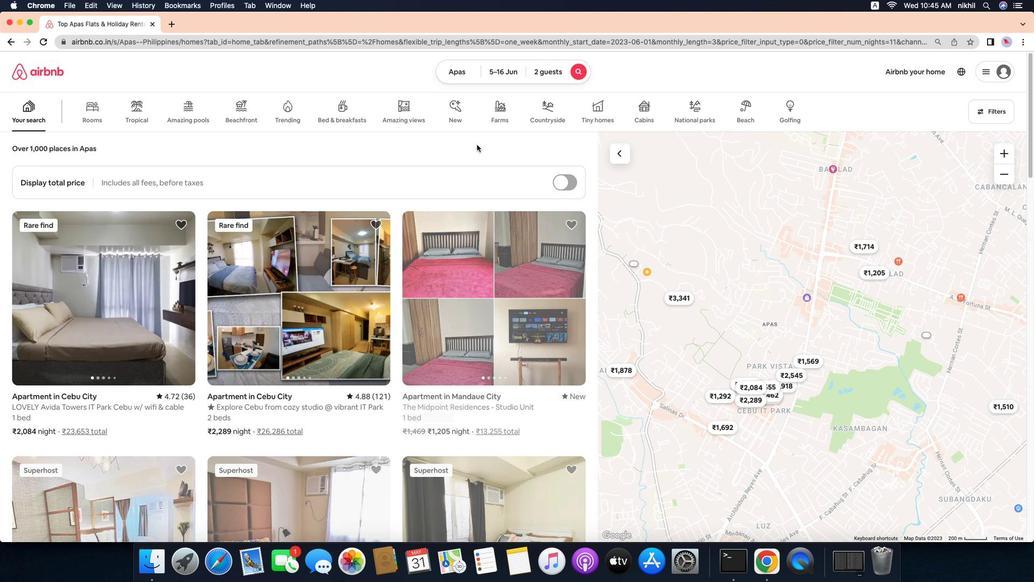 
Action: Mouse scrolled (556, 480) with delta (589, 188)
Screenshot: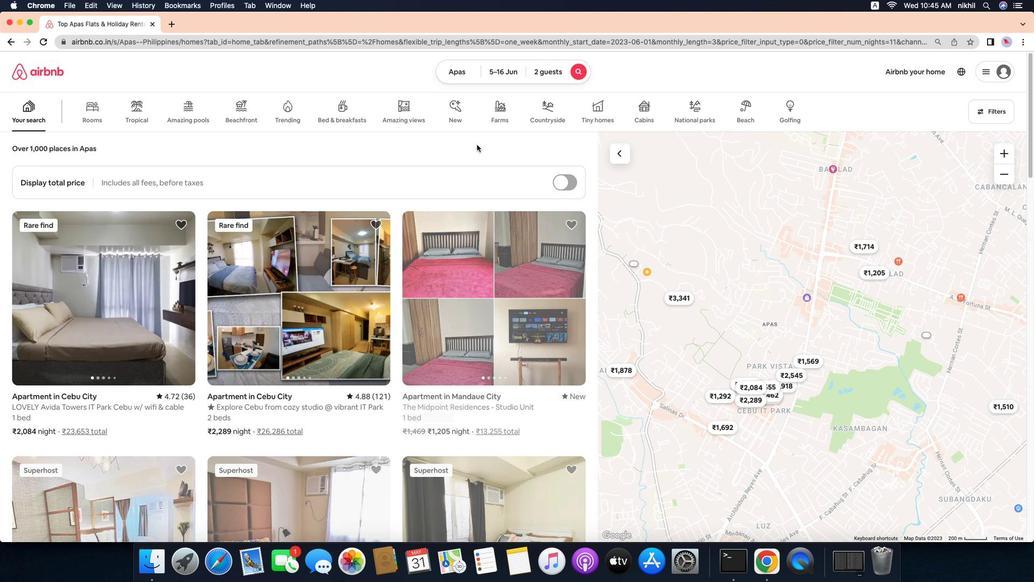 
Action: Mouse scrolled (556, 480) with delta (589, 187)
Screenshot: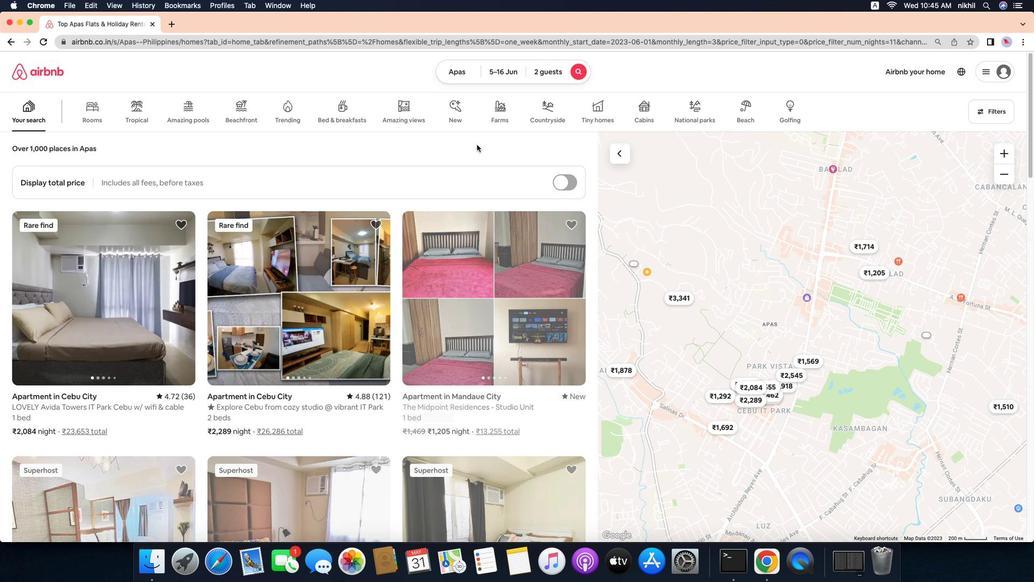
Action: Mouse scrolled (556, 480) with delta (589, 187)
Screenshot: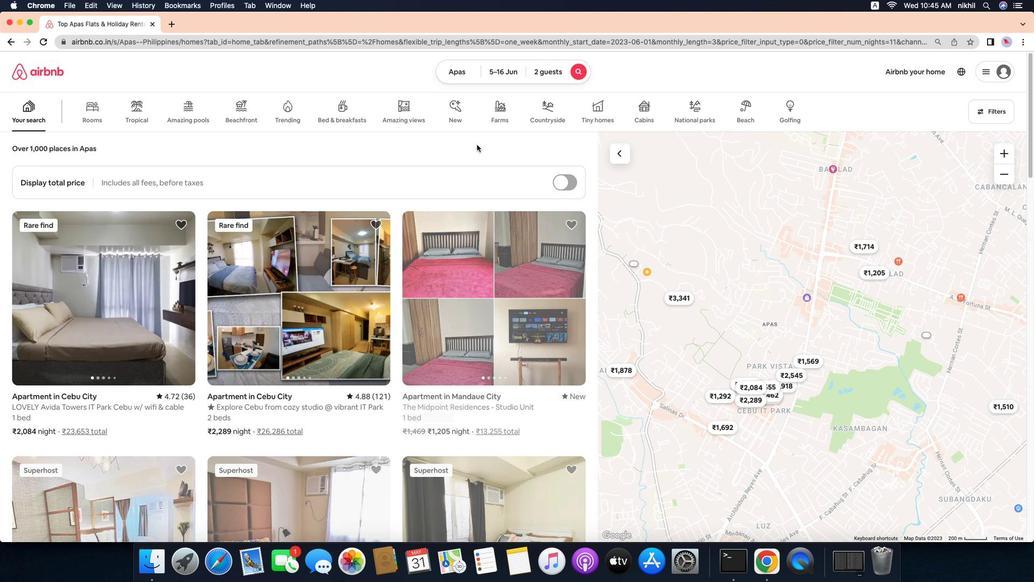 
Action: Mouse moved to (549, 391)
Screenshot: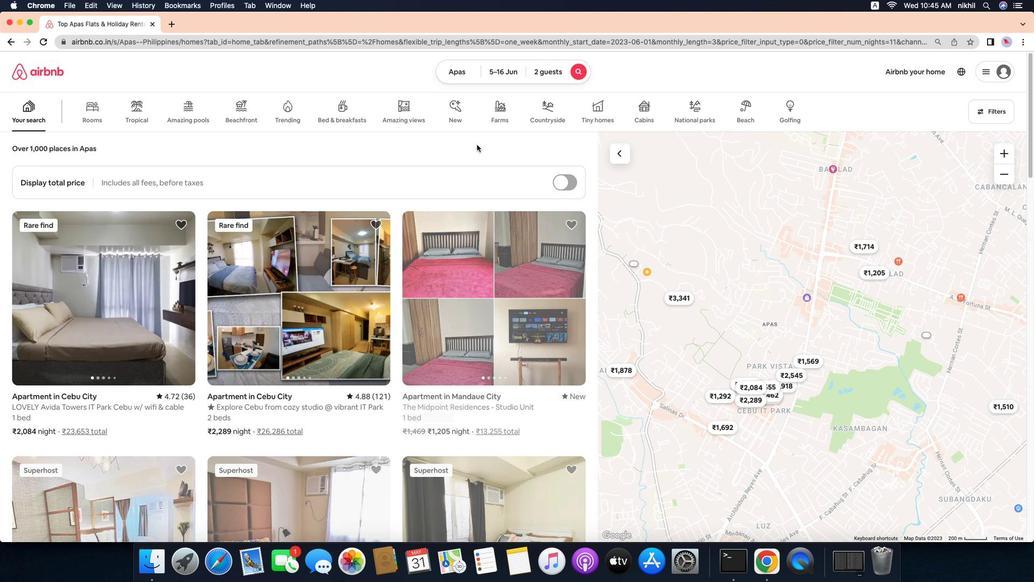
Action: Mouse pressed left at (549, 391)
Screenshot: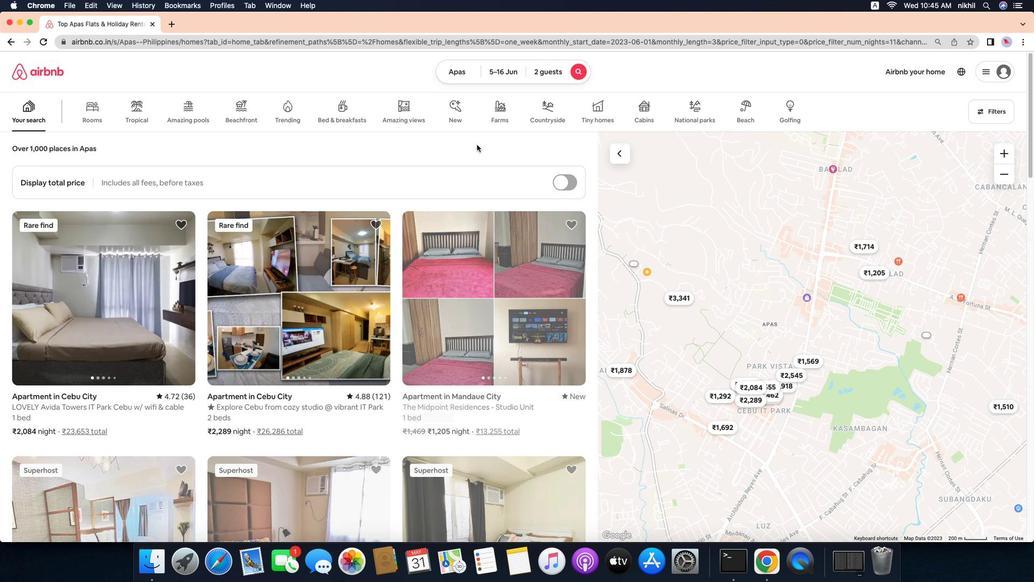 
Action: Mouse moved to (555, 436)
Screenshot: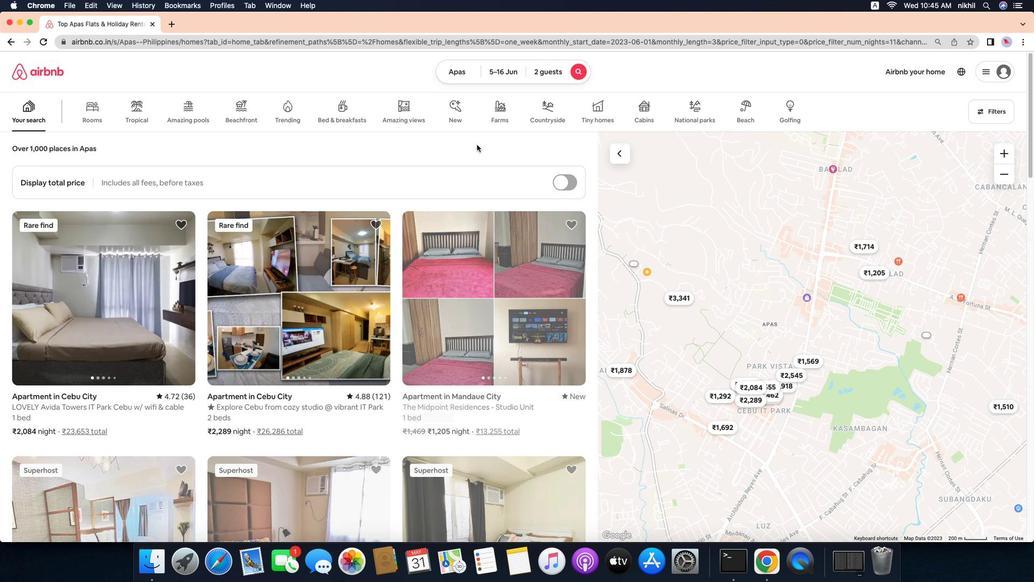 
Action: Mouse scrolled (555, 436) with delta (589, 188)
Screenshot: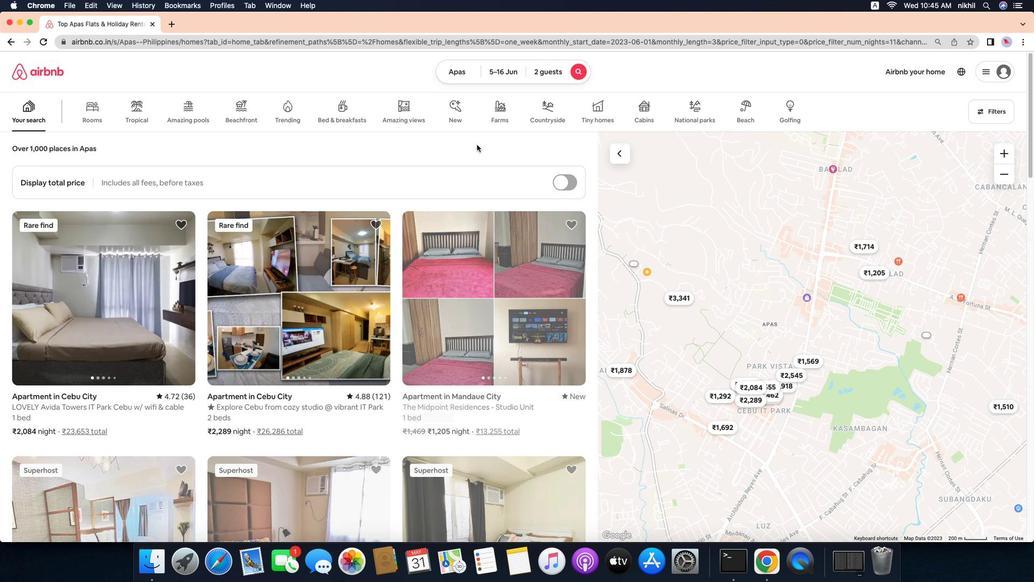 
Action: Mouse scrolled (555, 436) with delta (589, 188)
Screenshot: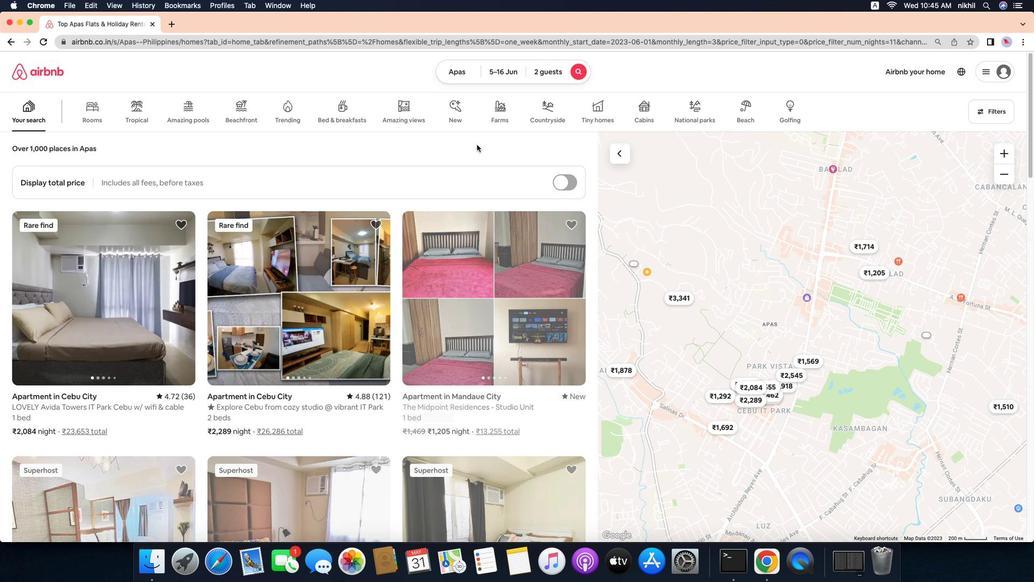
Action: Mouse scrolled (555, 436) with delta (589, 187)
Screenshot: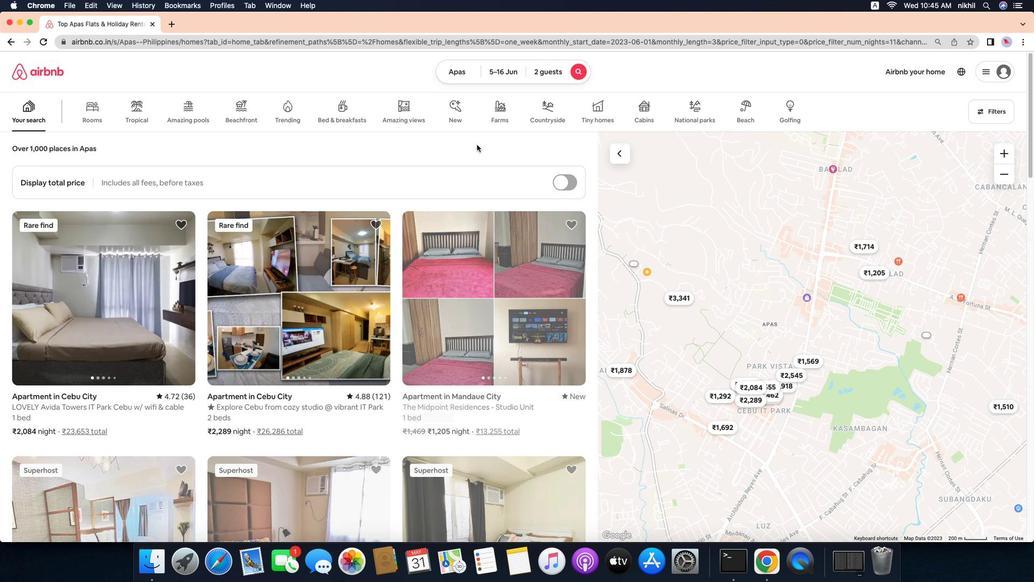 
Action: Mouse scrolled (555, 436) with delta (589, 186)
Screenshot: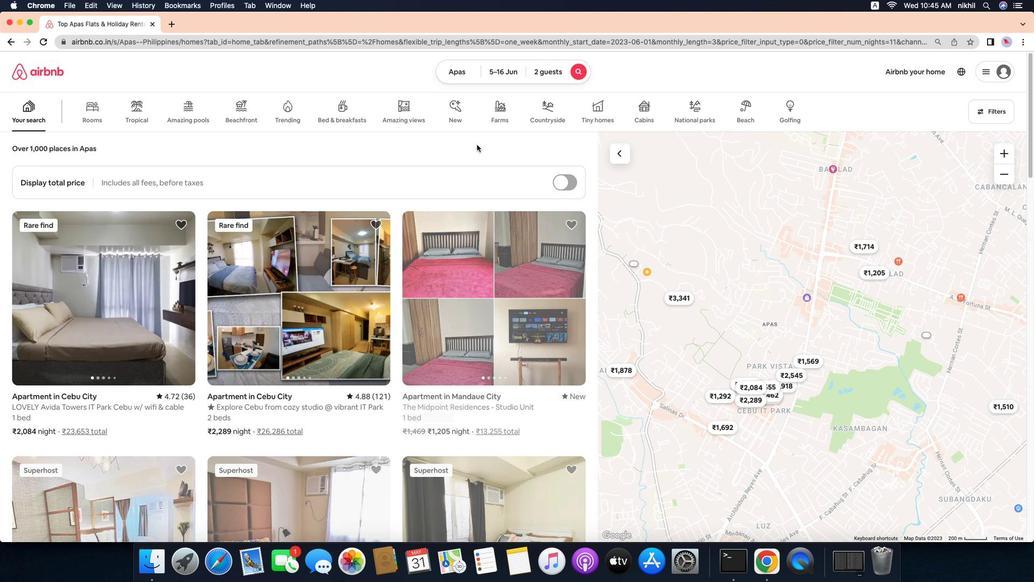 
Action: Mouse scrolled (555, 436) with delta (589, 188)
Screenshot: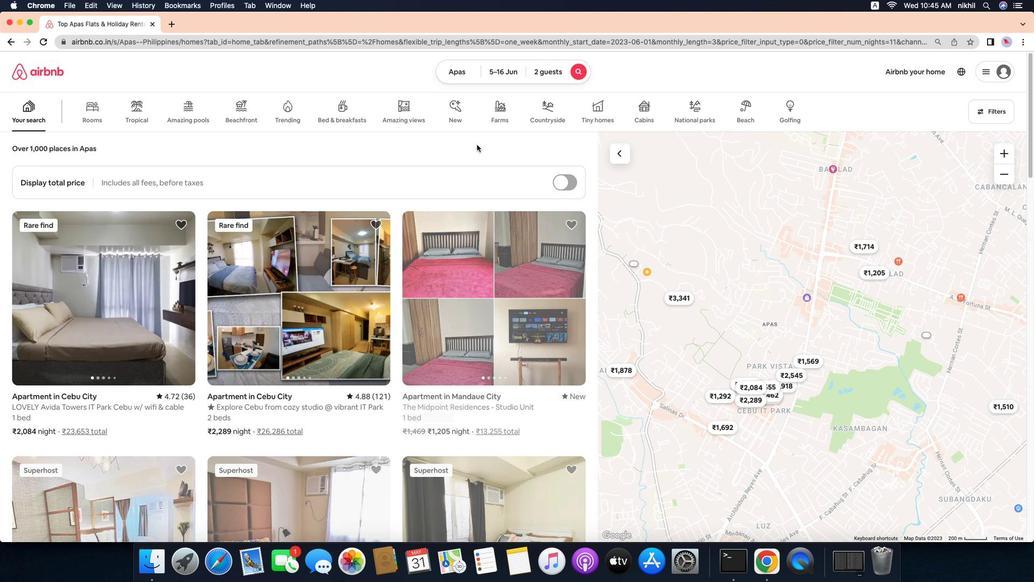 
Action: Mouse scrolled (555, 436) with delta (589, 188)
Screenshot: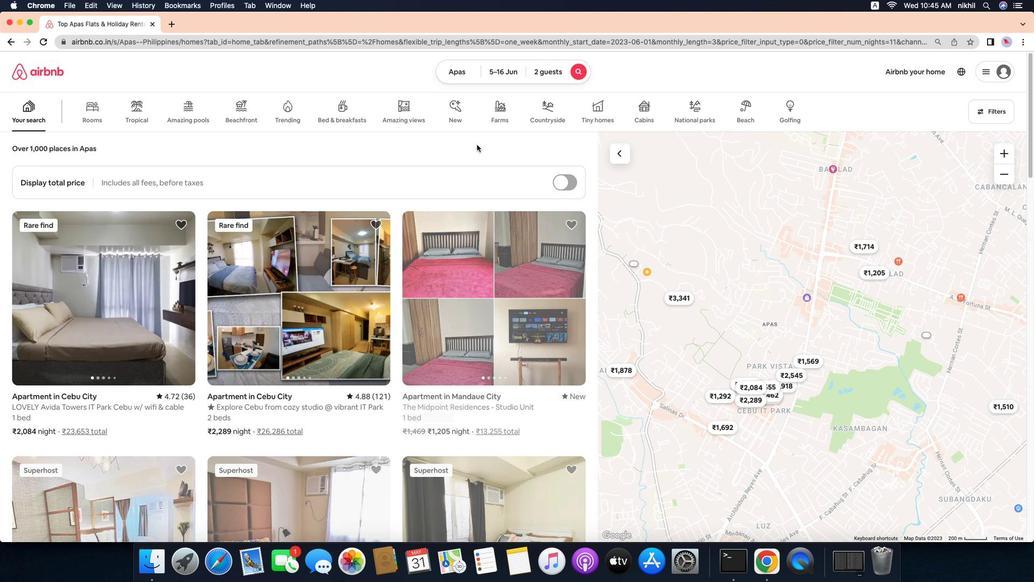 
Action: Mouse scrolled (555, 436) with delta (589, 187)
Screenshot: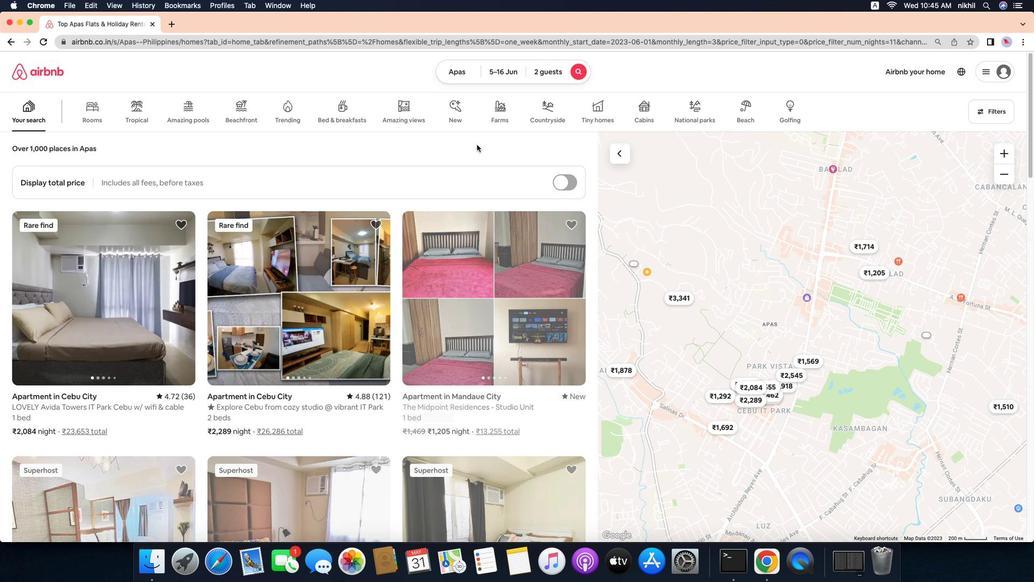 
Action: Mouse scrolled (555, 436) with delta (589, 186)
Screenshot: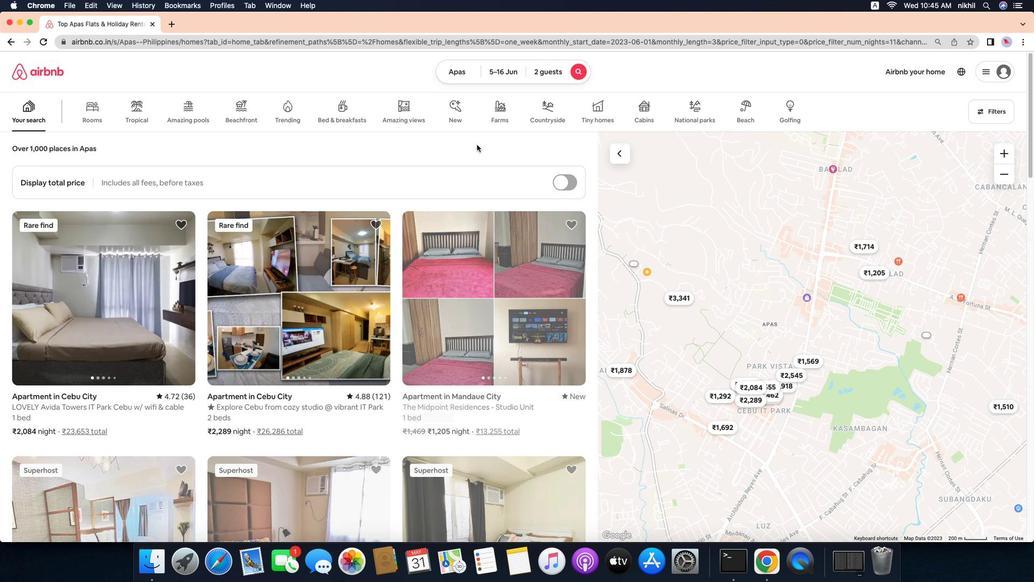 
Action: Mouse moved to (569, 502)
Screenshot: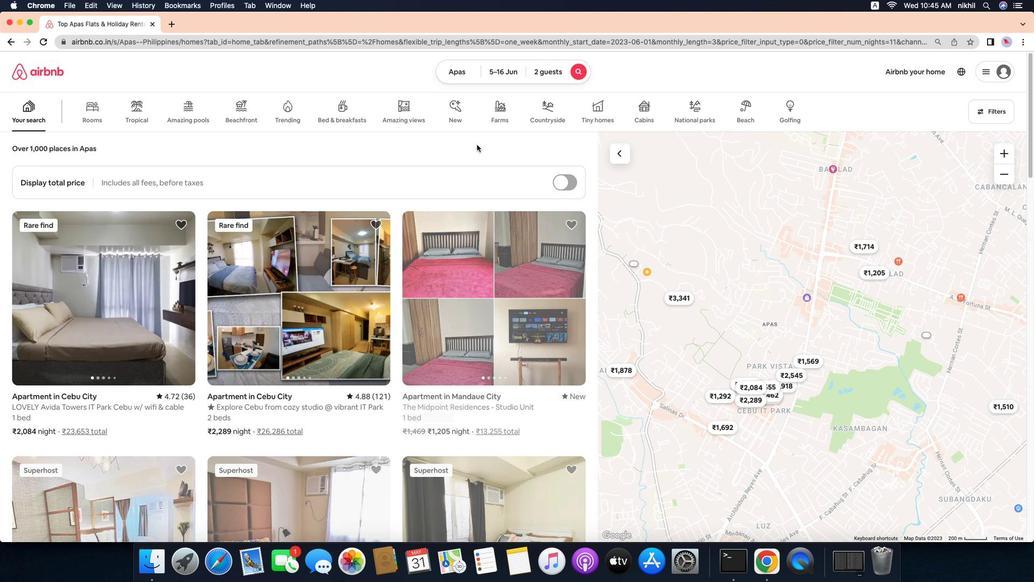 
Action: Mouse pressed left at (569, 502)
Screenshot: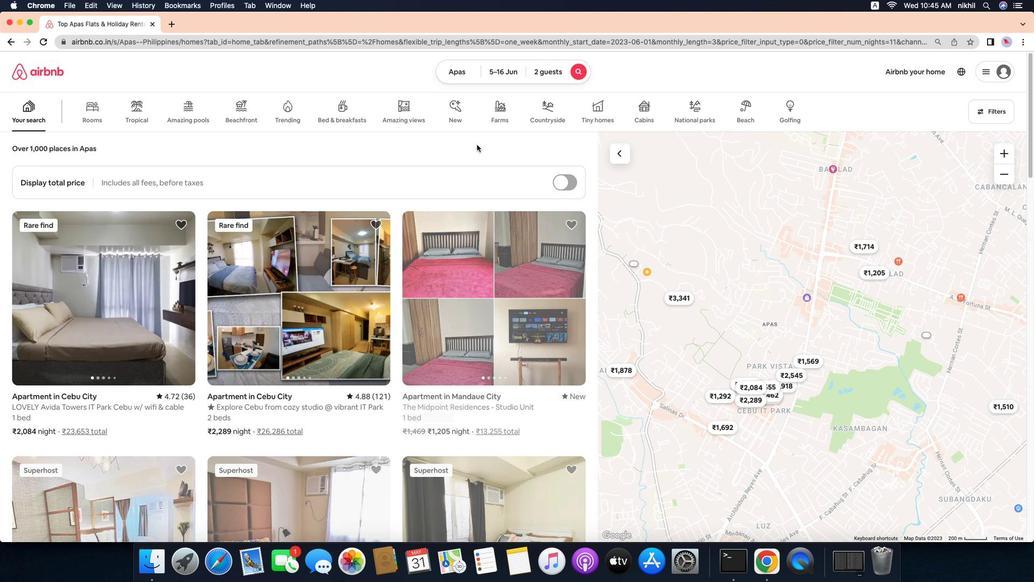 
Action: Mouse moved to (550, 575)
Screenshot: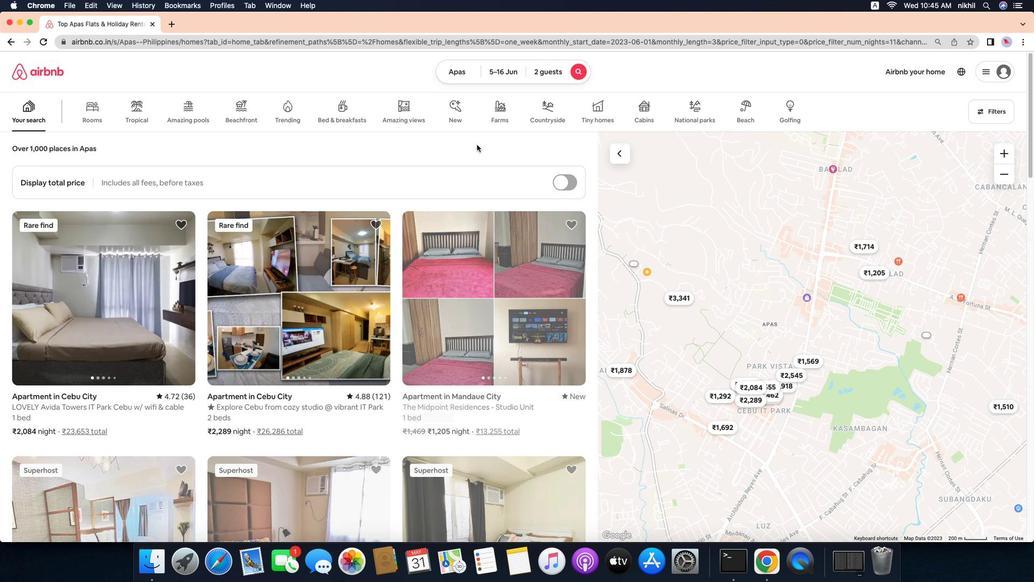 
Action: Mouse pressed left at (550, 575)
Screenshot: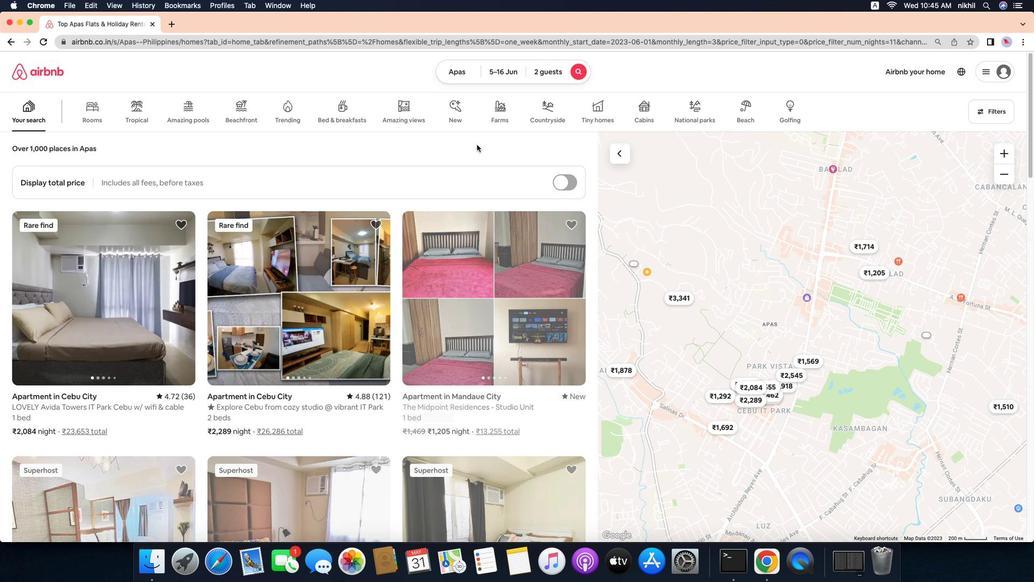 
Action: Mouse moved to (561, 299)
Screenshot: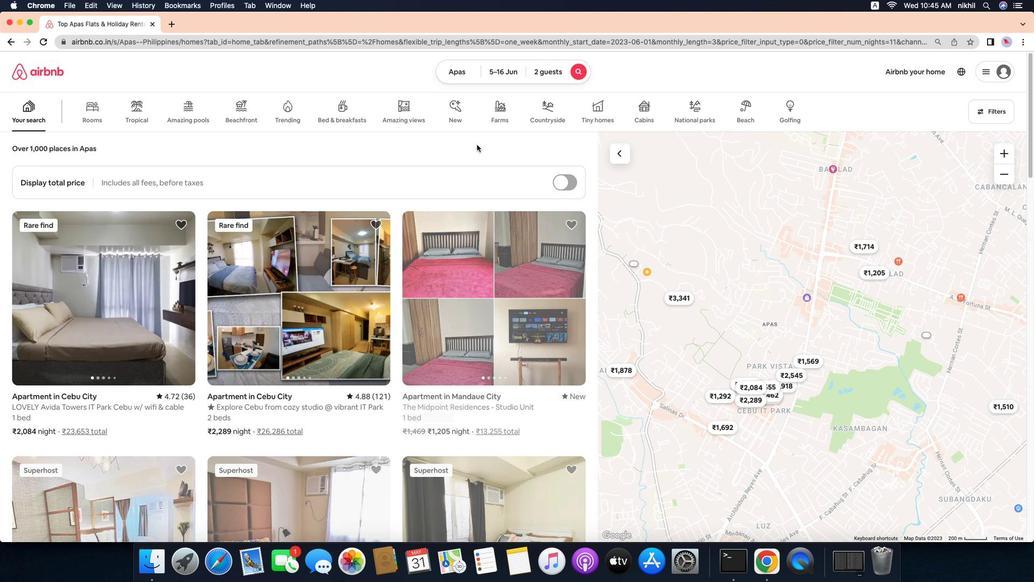 
